 Task: Look for Airbnb properties in Kobryn, Belarus from 5th November, 2023 to 16th November, 2023 for 2 adults.1  bedroom having 1 bed and 1 bathroom. Property type can be hotel. Look for 3 properties as per requirement.
Action: Mouse moved to (465, 104)
Screenshot: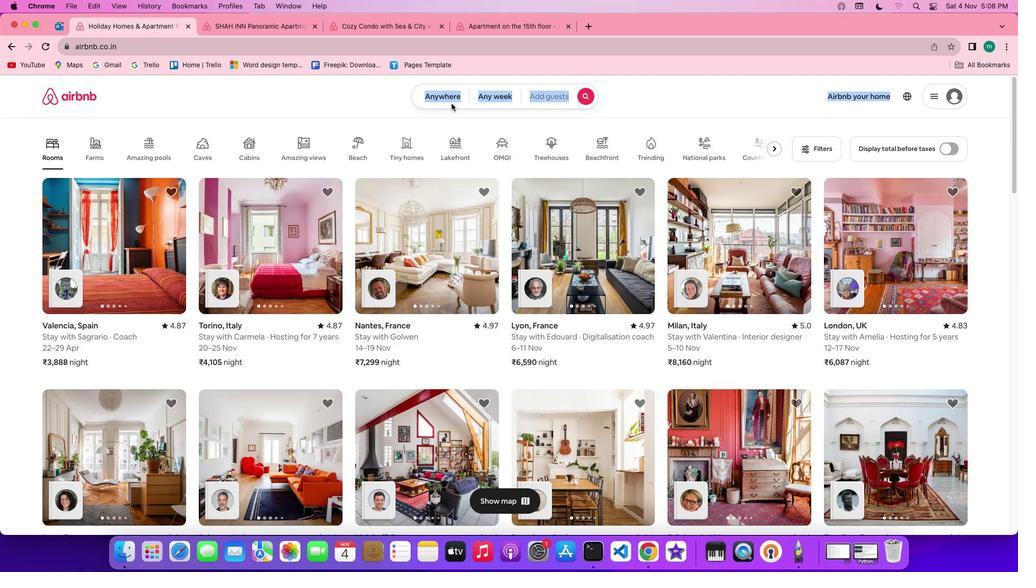 
Action: Mouse pressed left at (465, 104)
Screenshot: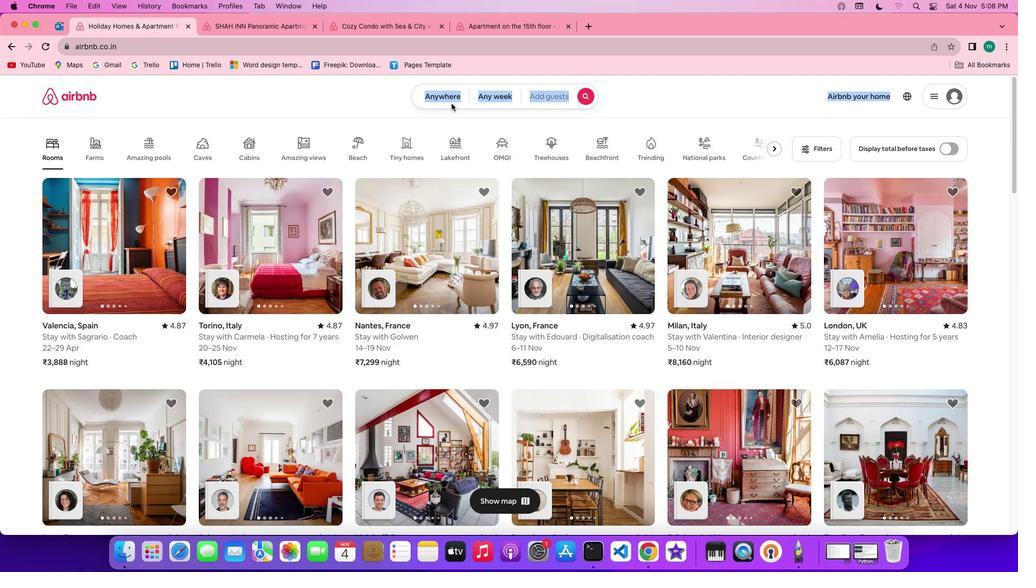 
Action: Mouse pressed left at (465, 104)
Screenshot: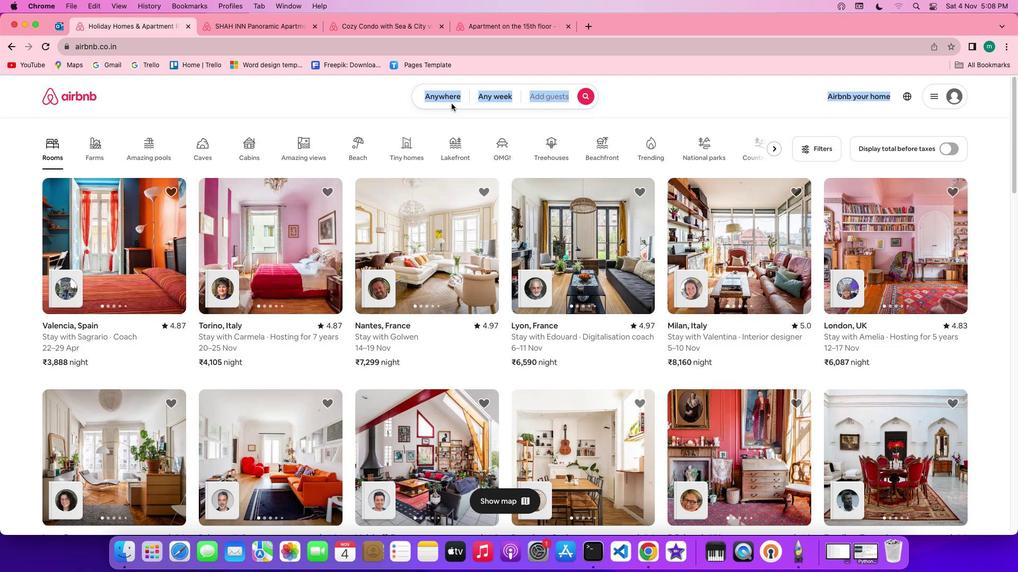 
Action: Mouse moved to (402, 132)
Screenshot: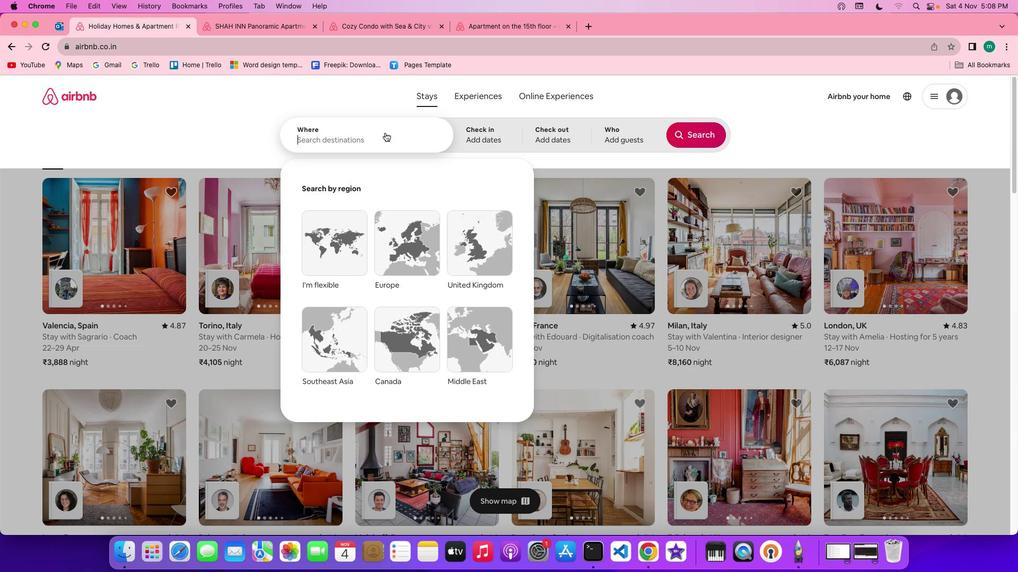 
Action: Mouse pressed left at (402, 132)
Screenshot: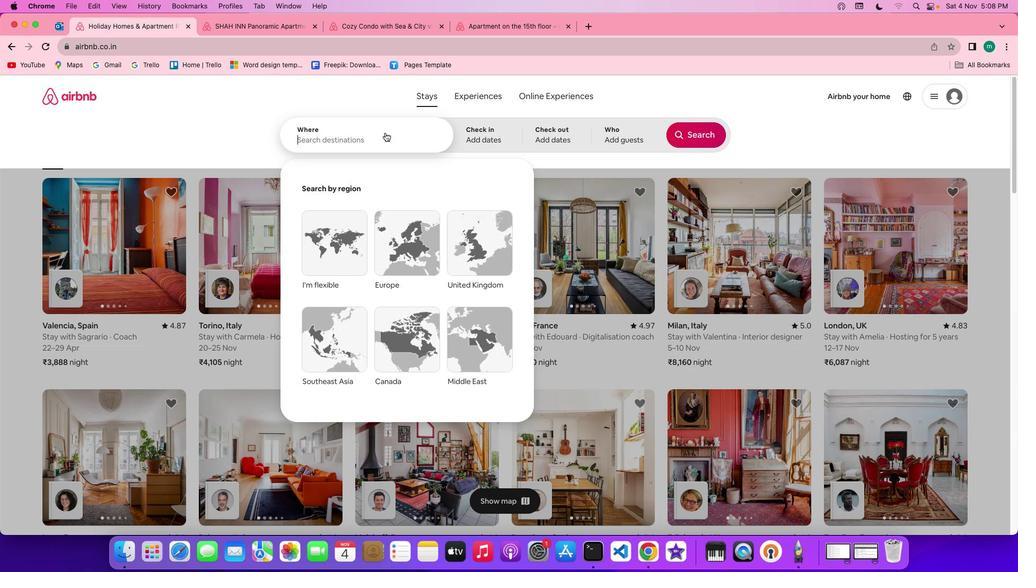 
Action: Key pressed Key.shift'K''o''b''r''y''n'','Key.spaceKey.shift'B''e''l''a''r''u''s'
Screenshot: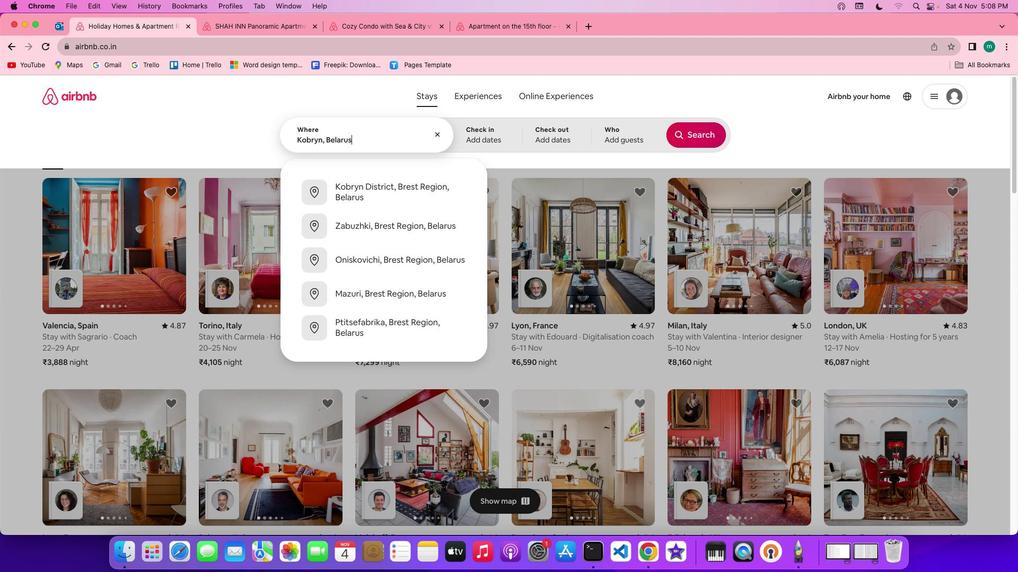 
Action: Mouse moved to (505, 132)
Screenshot: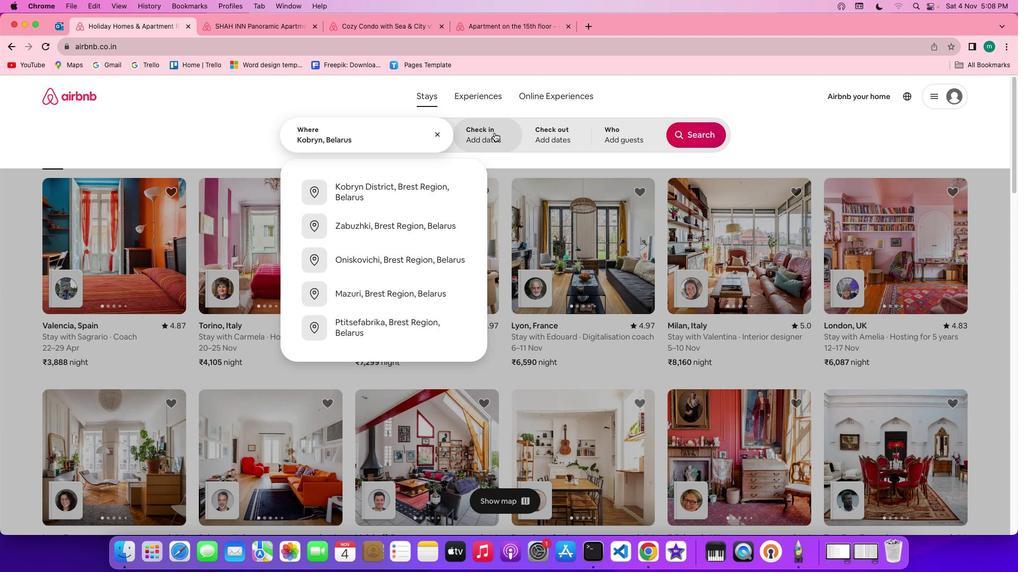 
Action: Mouse pressed left at (505, 132)
Screenshot: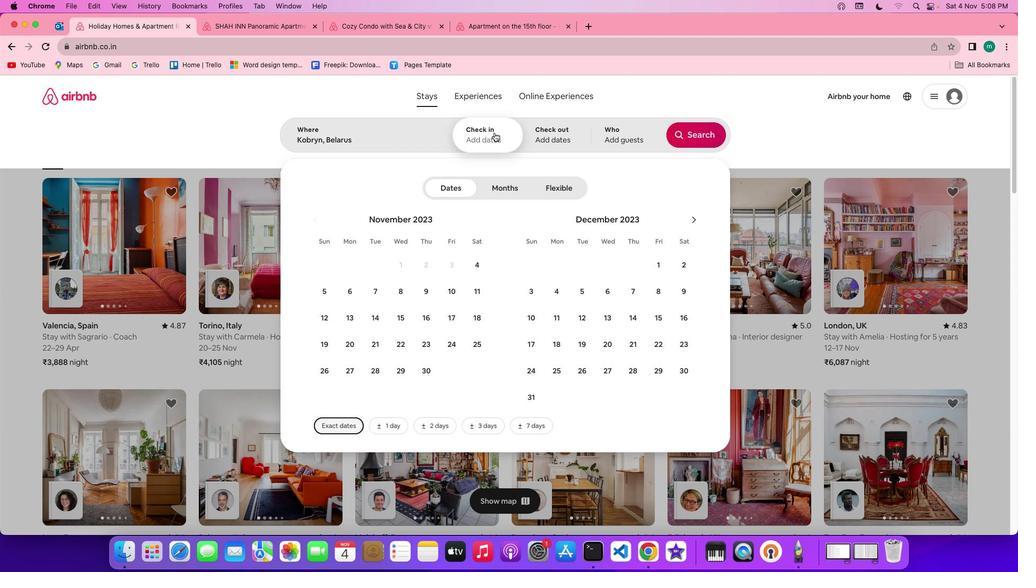 
Action: Mouse moved to (344, 288)
Screenshot: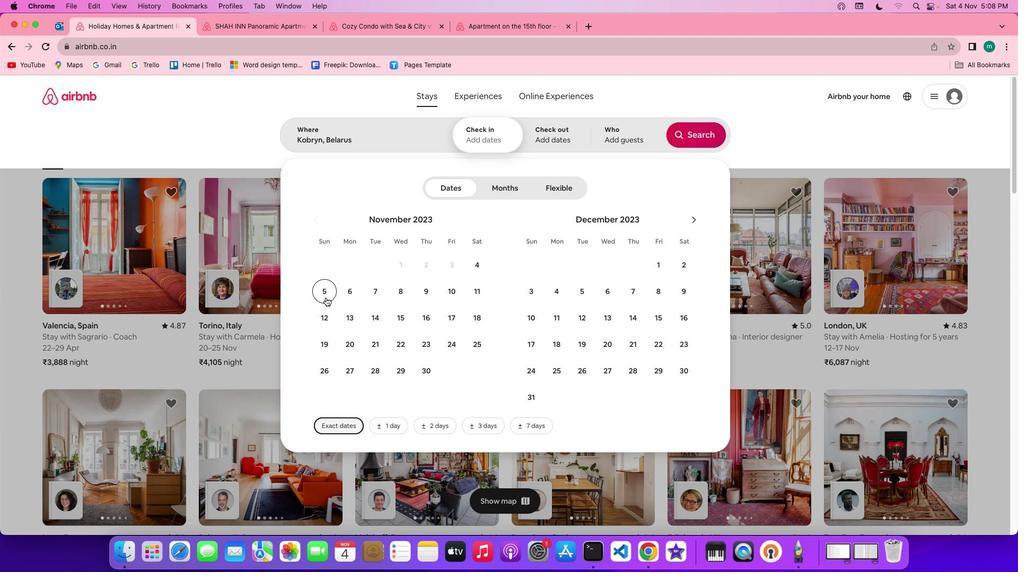 
Action: Mouse pressed left at (344, 288)
Screenshot: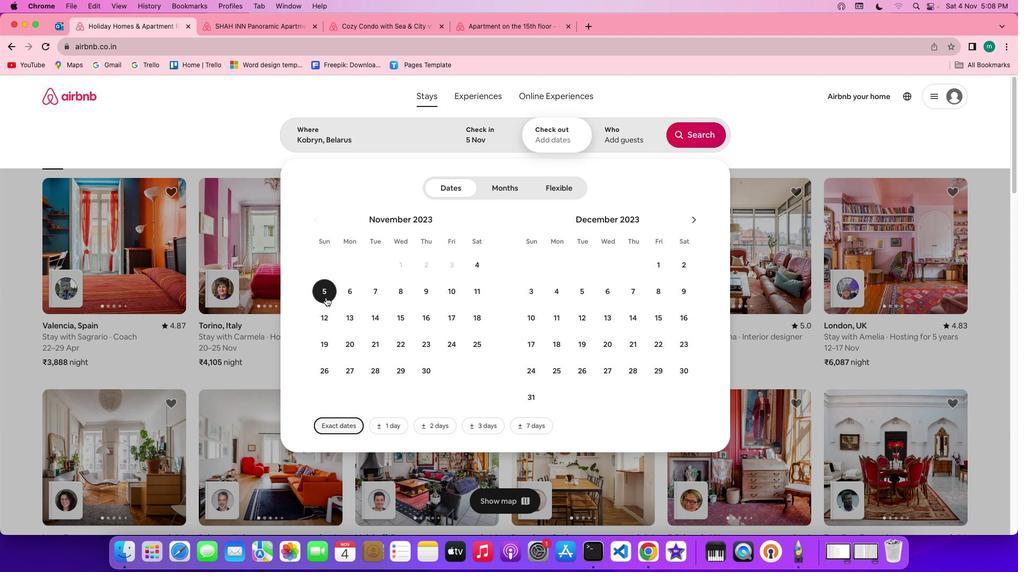 
Action: Mouse moved to (437, 318)
Screenshot: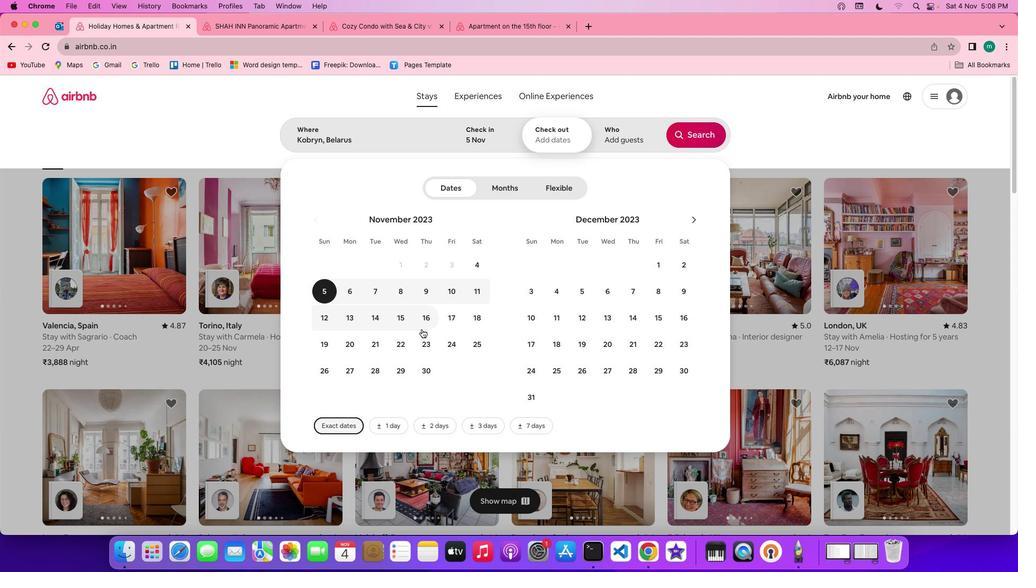 
Action: Mouse pressed left at (437, 318)
Screenshot: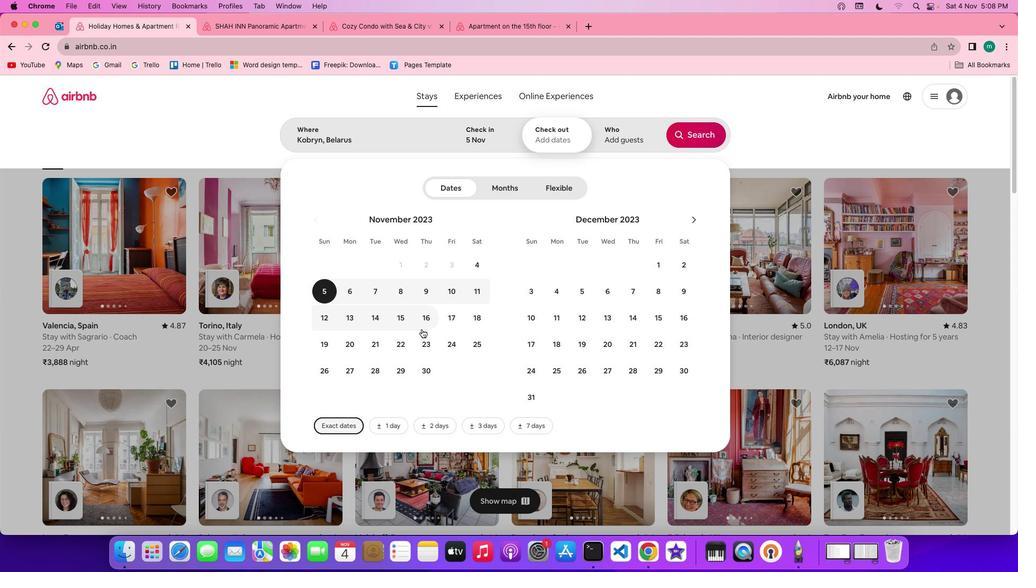 
Action: Mouse moved to (439, 311)
Screenshot: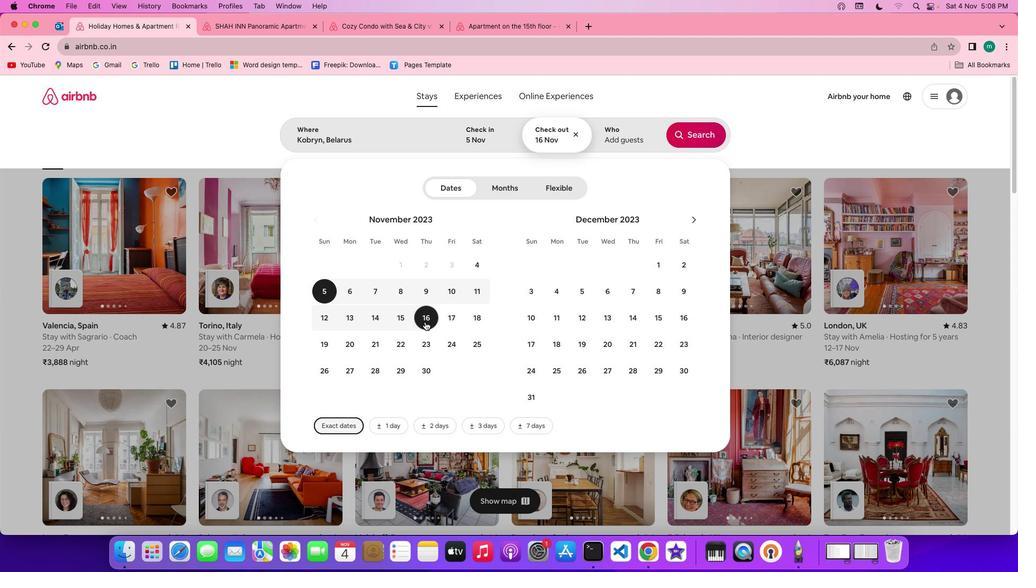 
Action: Mouse pressed left at (439, 311)
Screenshot: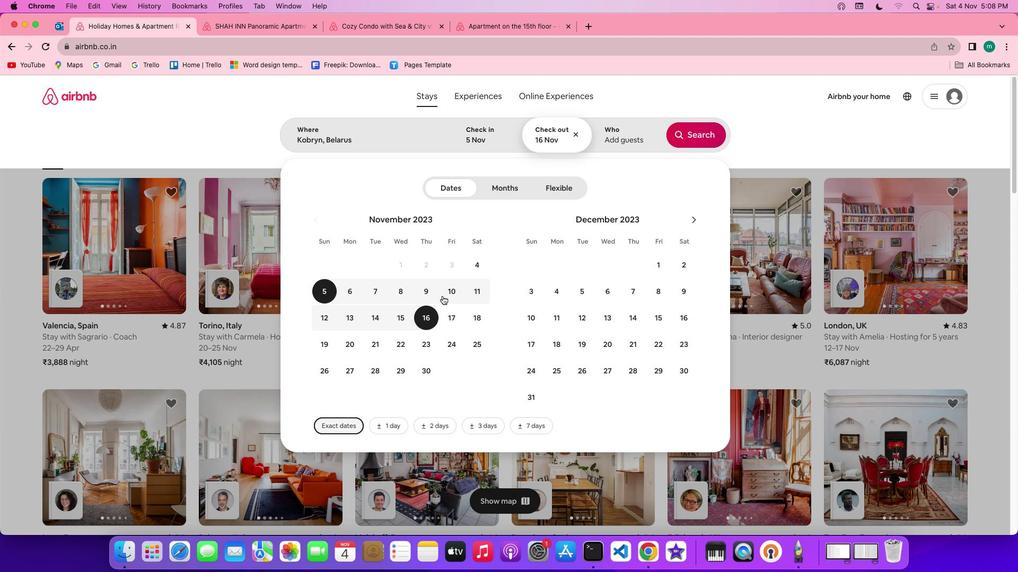 
Action: Mouse moved to (643, 133)
Screenshot: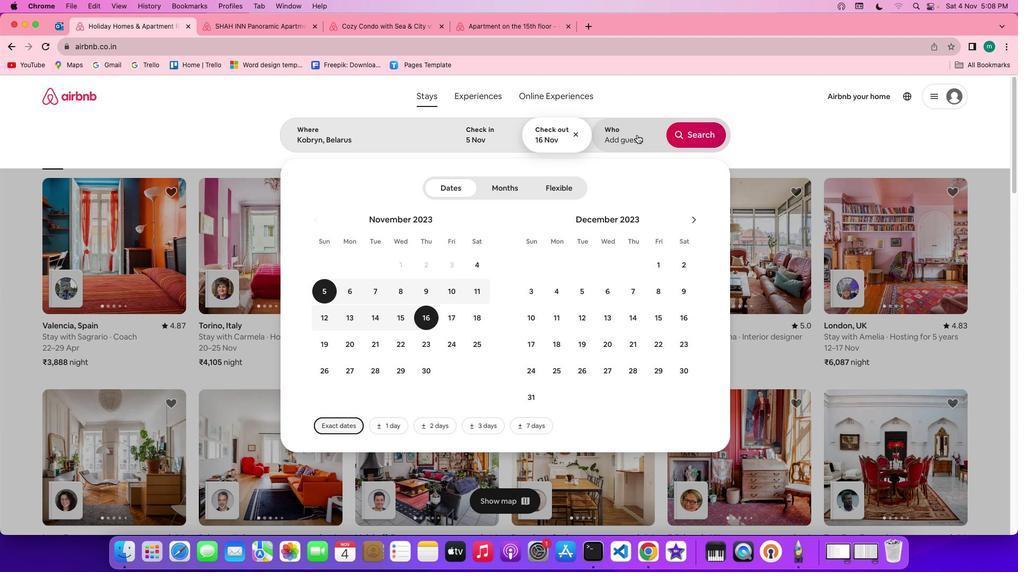 
Action: Mouse pressed left at (643, 133)
Screenshot: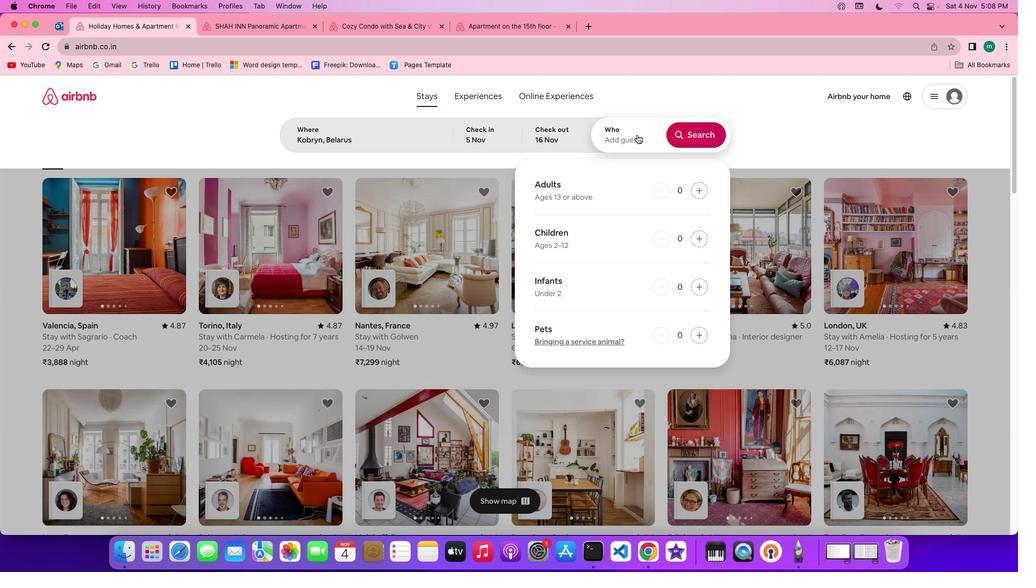 
Action: Mouse moved to (700, 186)
Screenshot: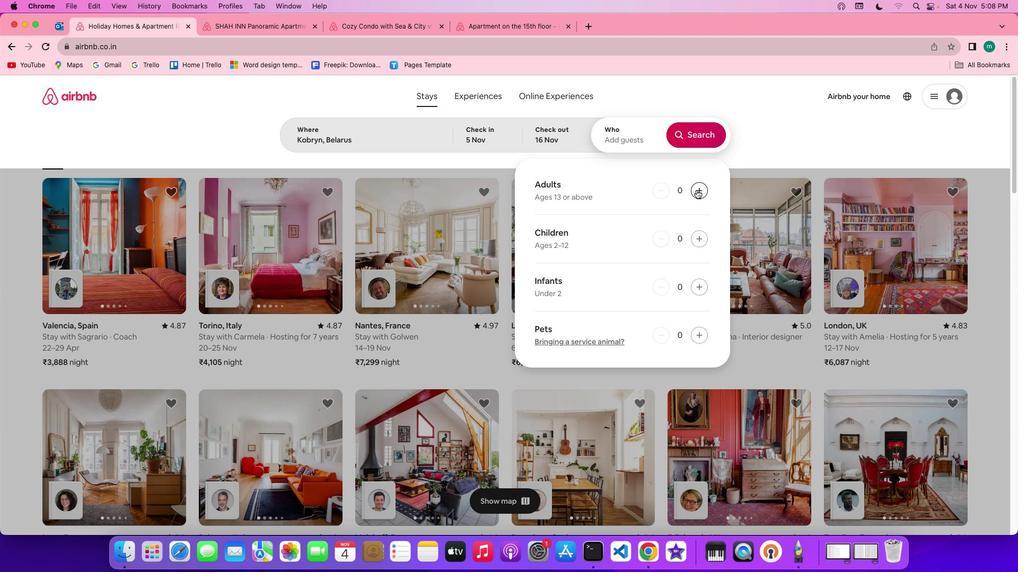 
Action: Mouse pressed left at (700, 186)
Screenshot: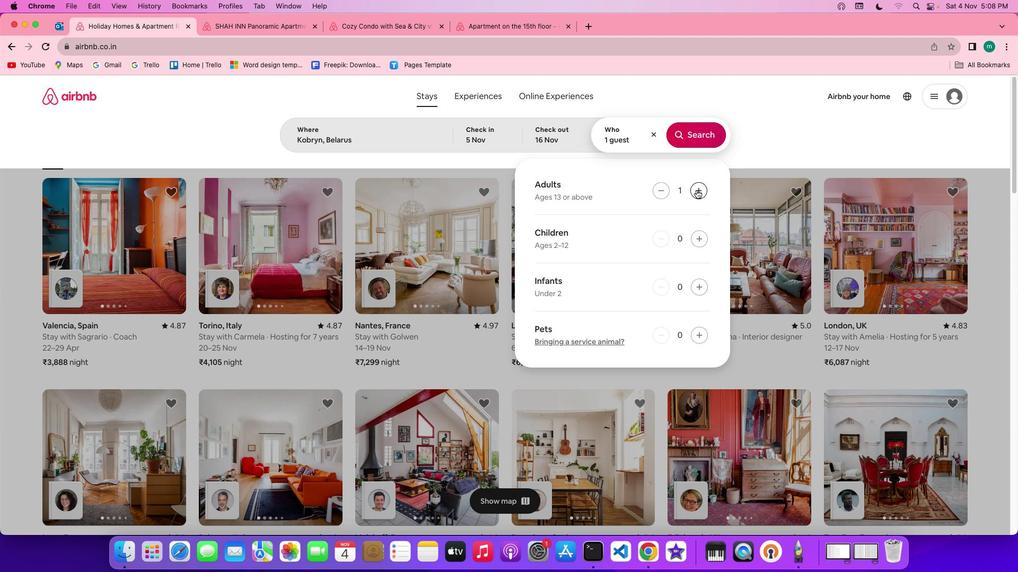 
Action: Mouse moved to (707, 188)
Screenshot: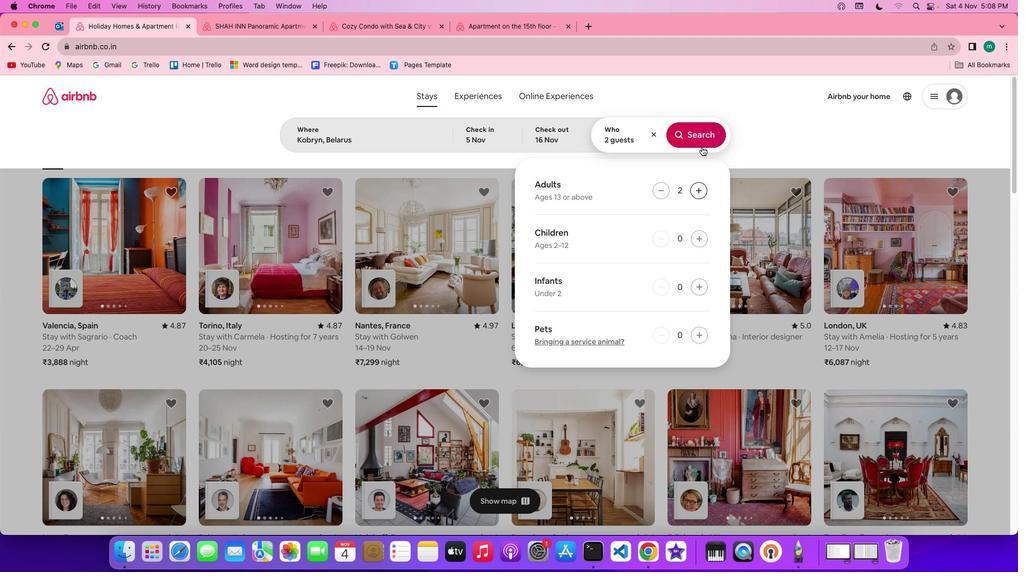 
Action: Mouse pressed left at (707, 188)
Screenshot: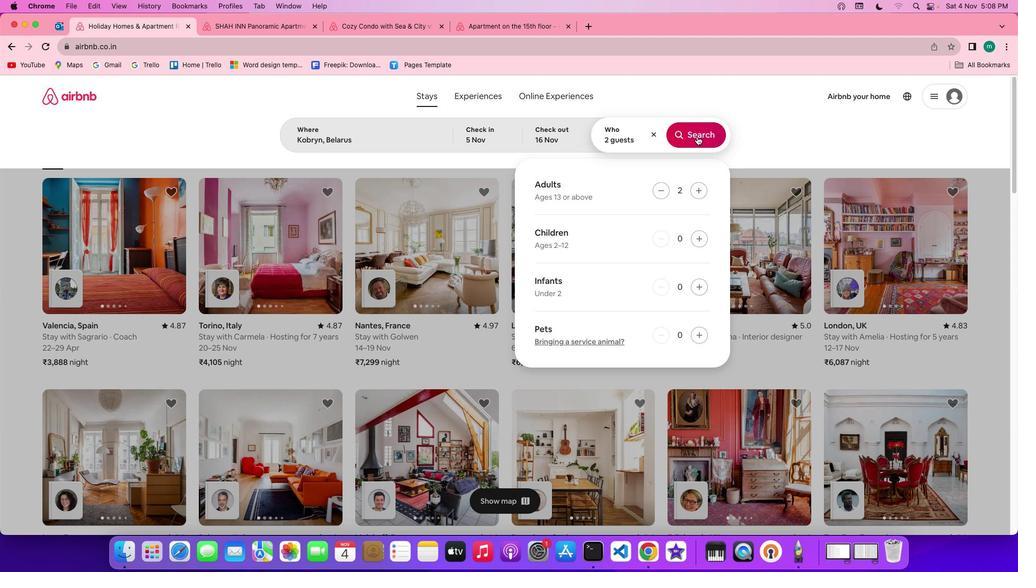 
Action: Mouse moved to (701, 135)
Screenshot: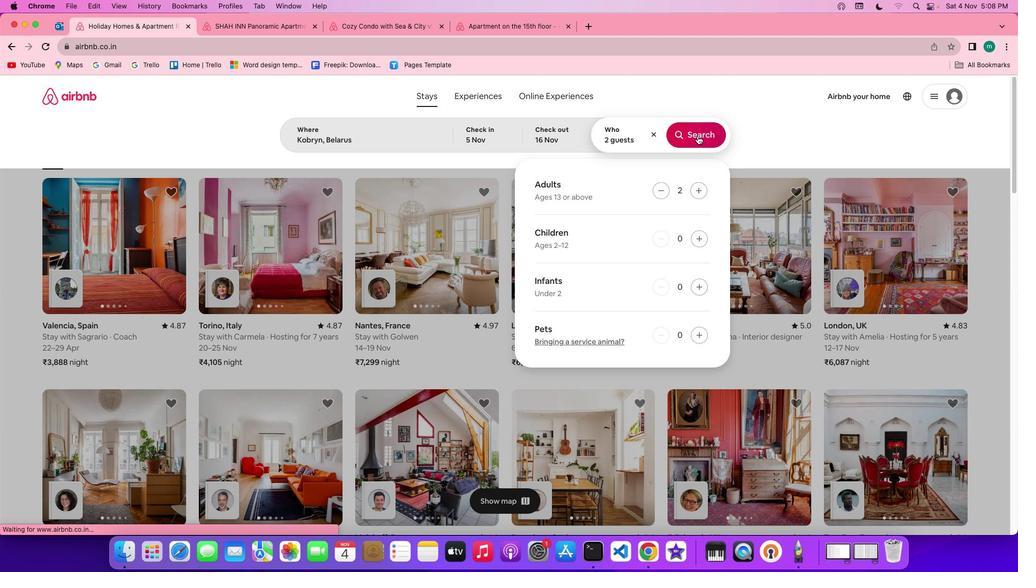 
Action: Mouse pressed left at (701, 135)
Screenshot: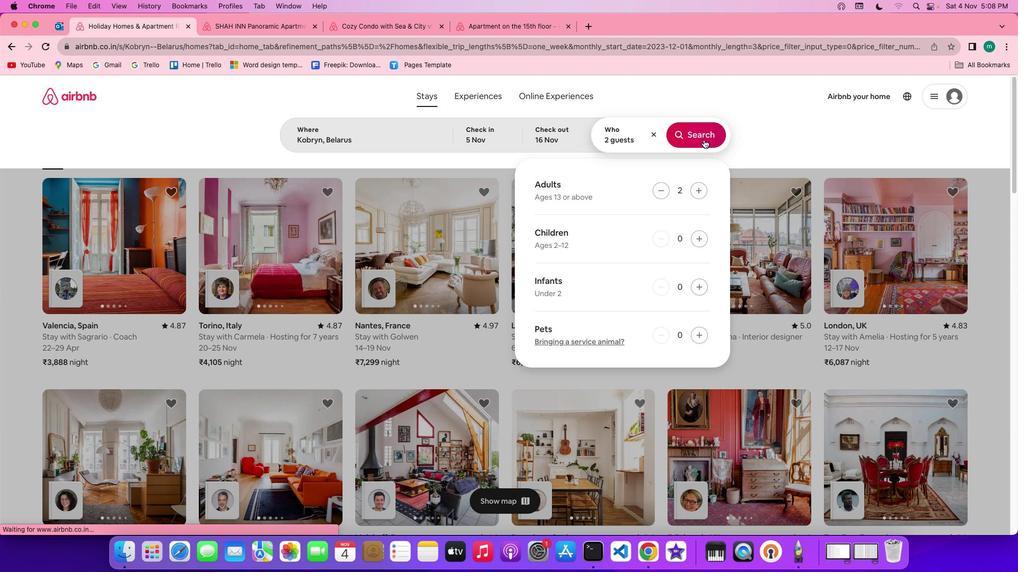 
Action: Mouse moved to (838, 140)
Screenshot: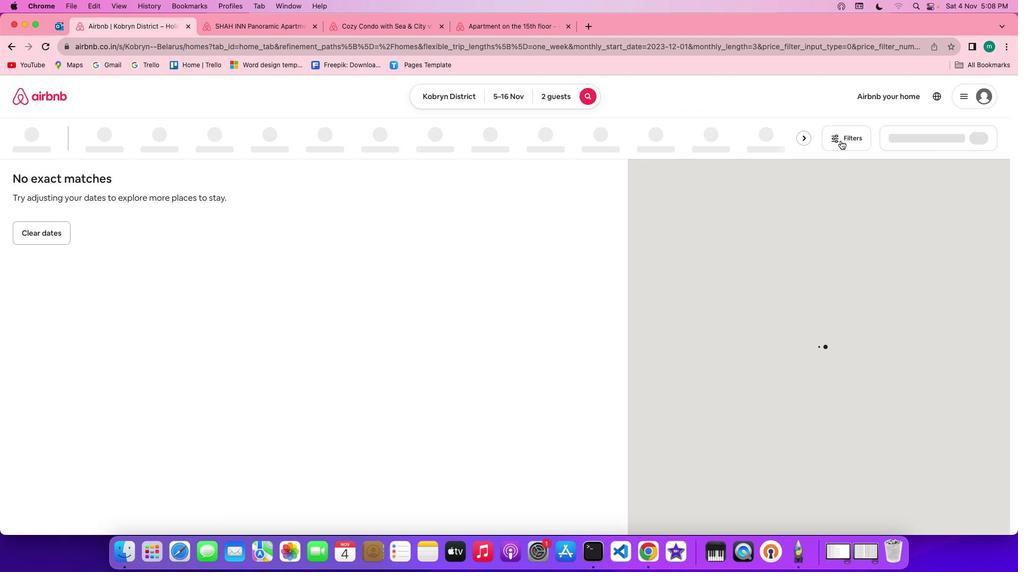 
Action: Mouse pressed left at (838, 140)
Screenshot: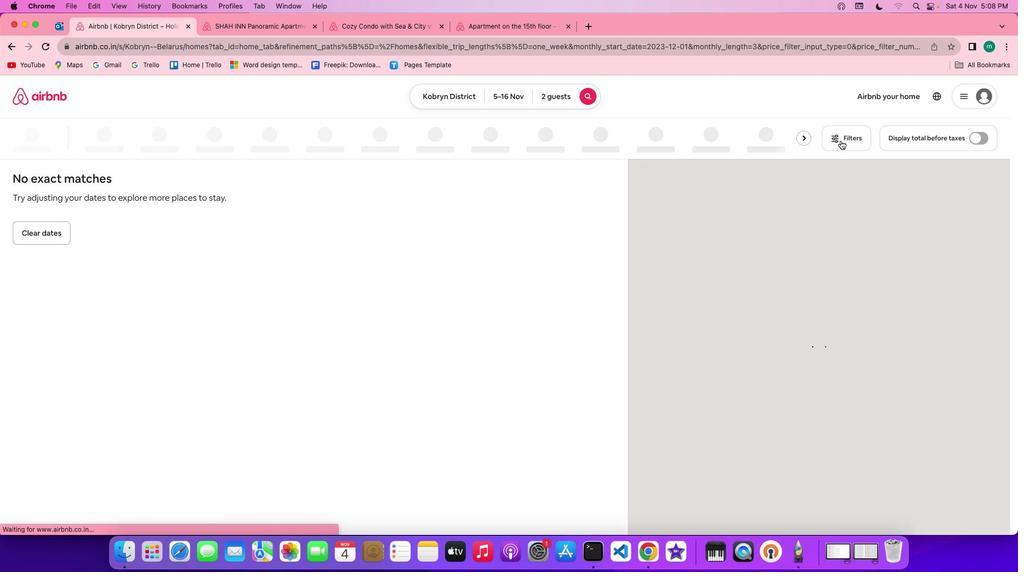 
Action: Mouse moved to (838, 135)
Screenshot: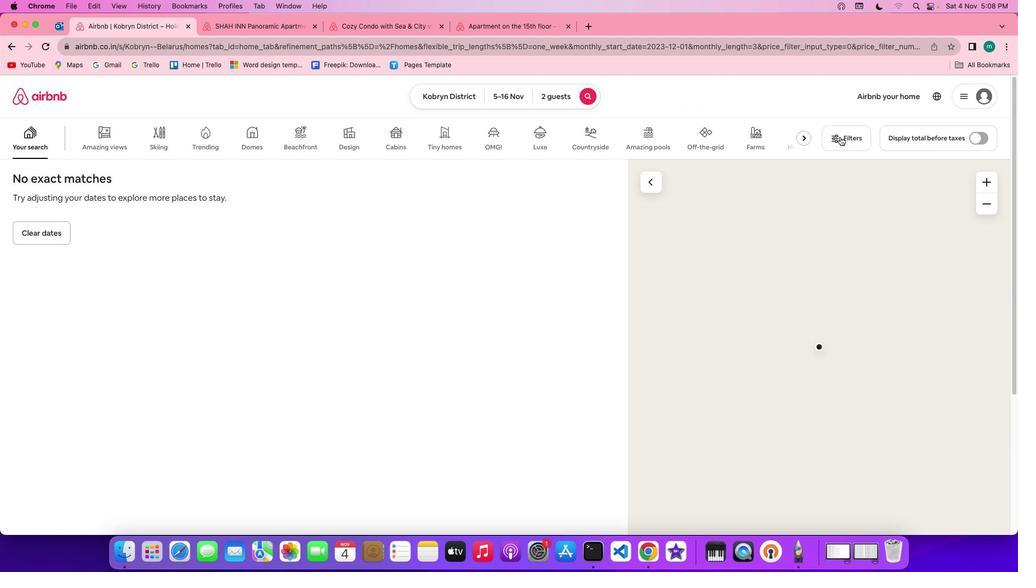 
Action: Mouse pressed left at (838, 135)
Screenshot: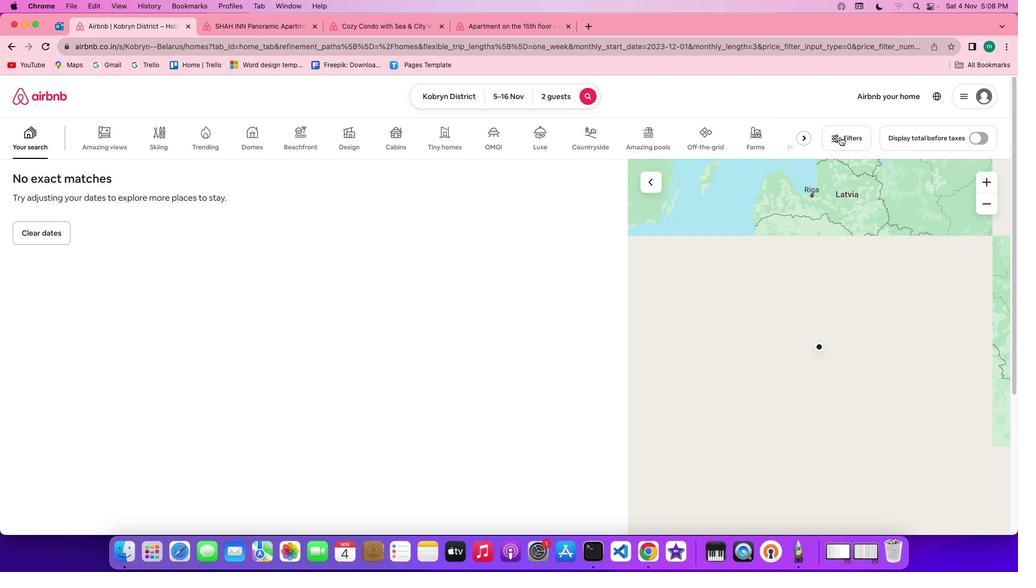 
Action: Mouse moved to (566, 281)
Screenshot: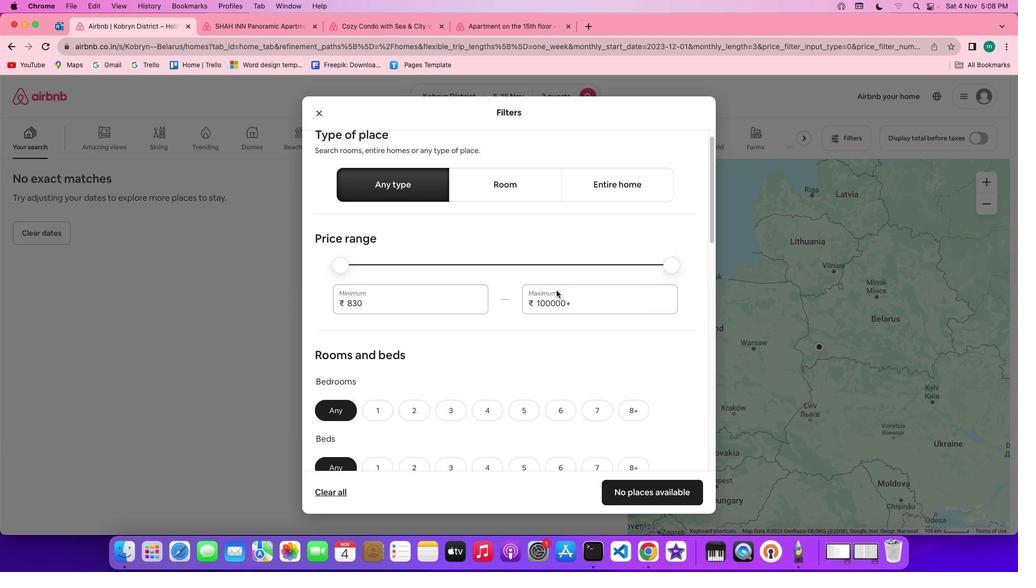 
Action: Mouse scrolled (566, 281) with delta (31, 5)
Screenshot: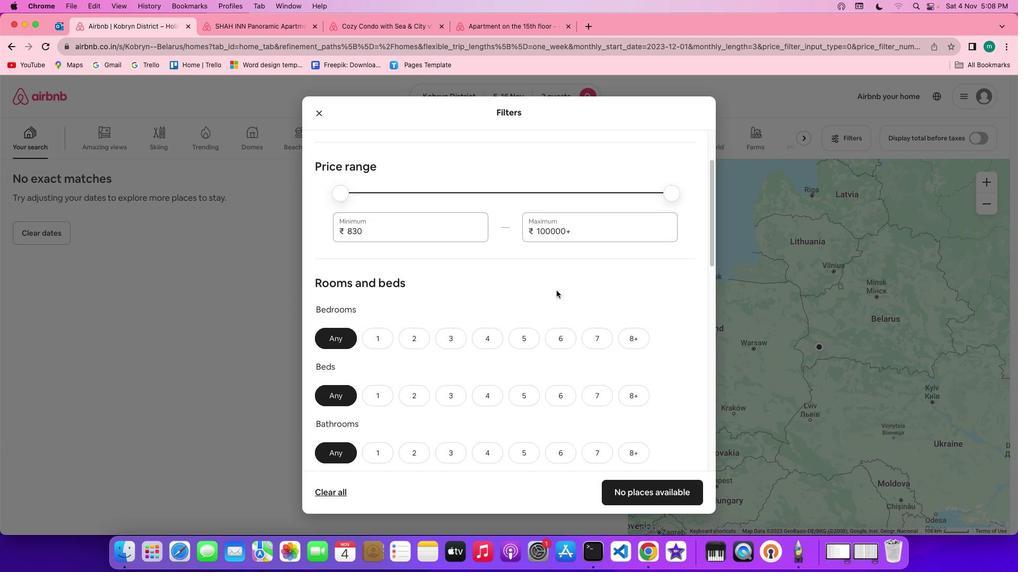 
Action: Mouse scrolled (566, 281) with delta (31, 5)
Screenshot: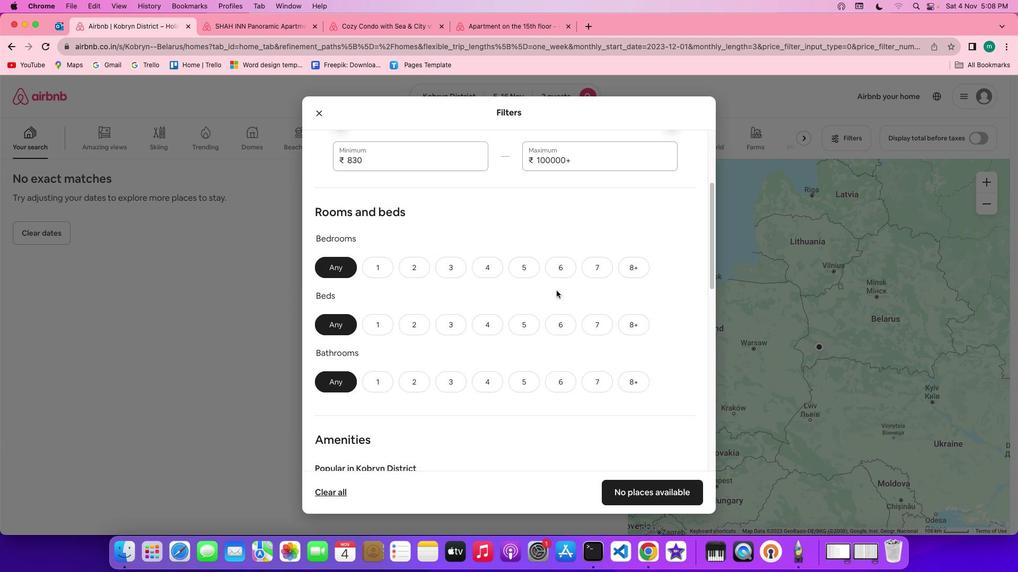 
Action: Mouse scrolled (566, 281) with delta (31, 5)
Screenshot: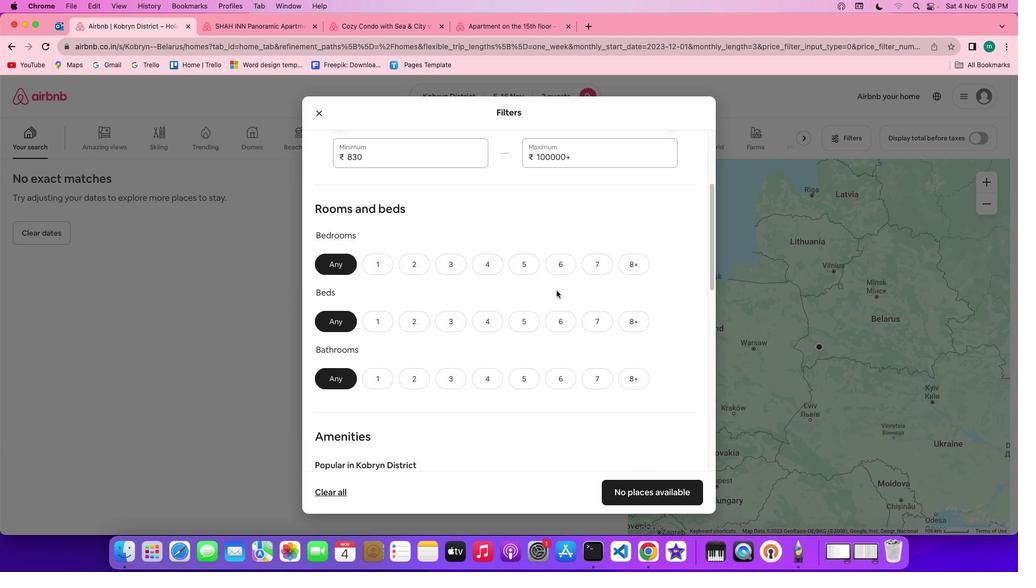 
Action: Mouse scrolled (566, 281) with delta (31, 4)
Screenshot: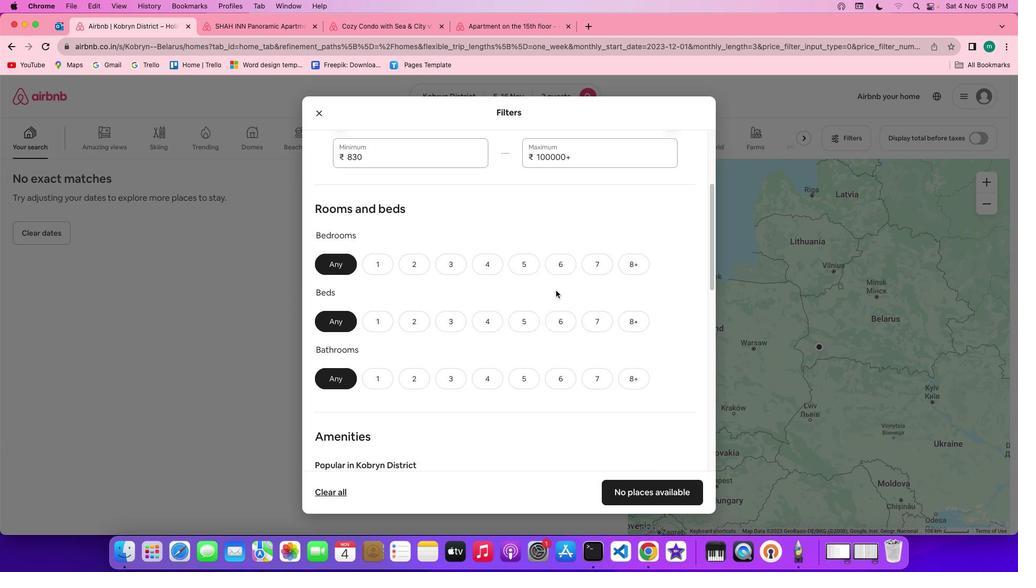 
Action: Mouse moved to (564, 282)
Screenshot: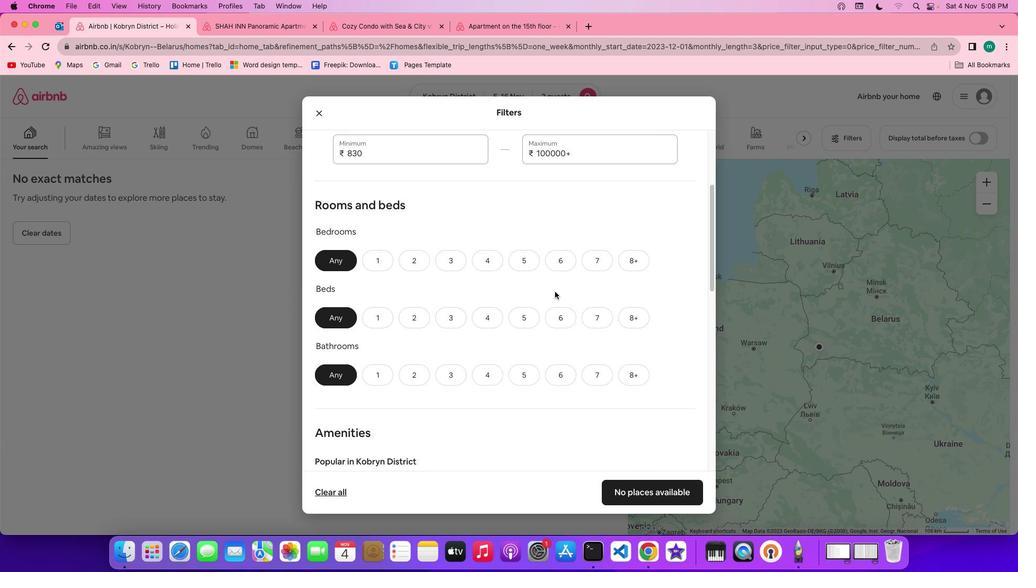 
Action: Mouse scrolled (564, 282) with delta (31, 5)
Screenshot: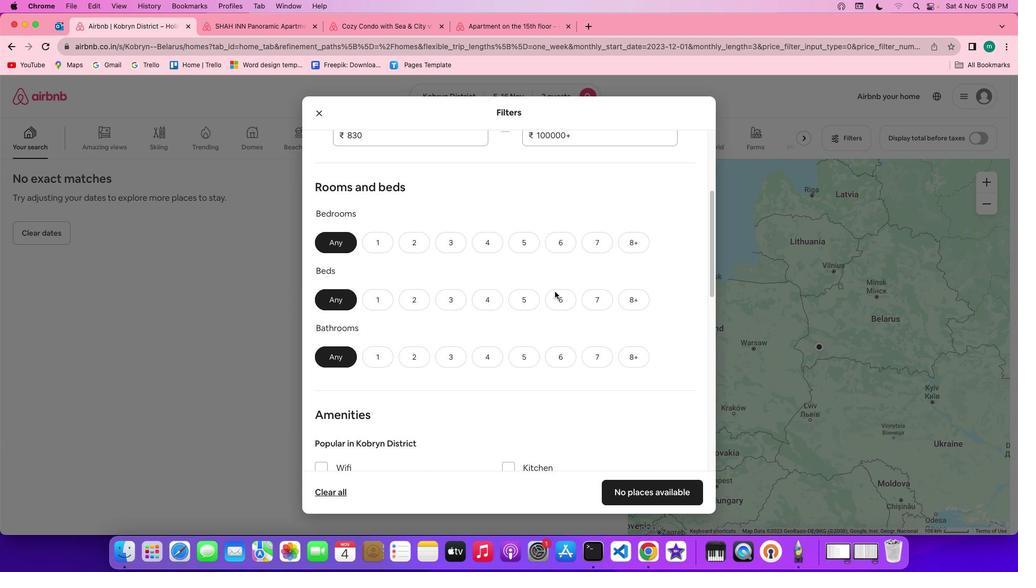 
Action: Mouse scrolled (564, 282) with delta (31, 5)
Screenshot: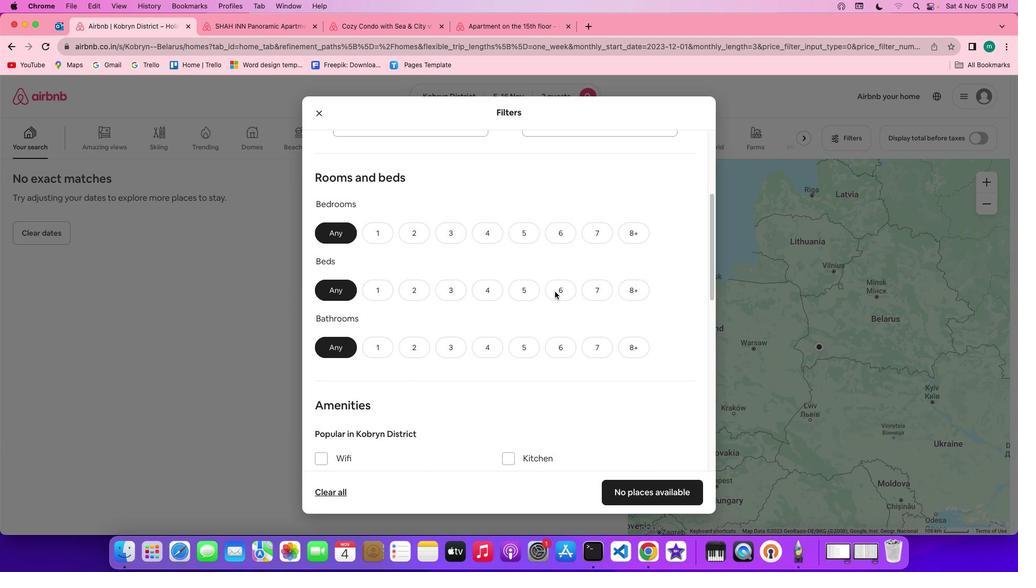 
Action: Mouse scrolled (564, 282) with delta (31, 5)
Screenshot: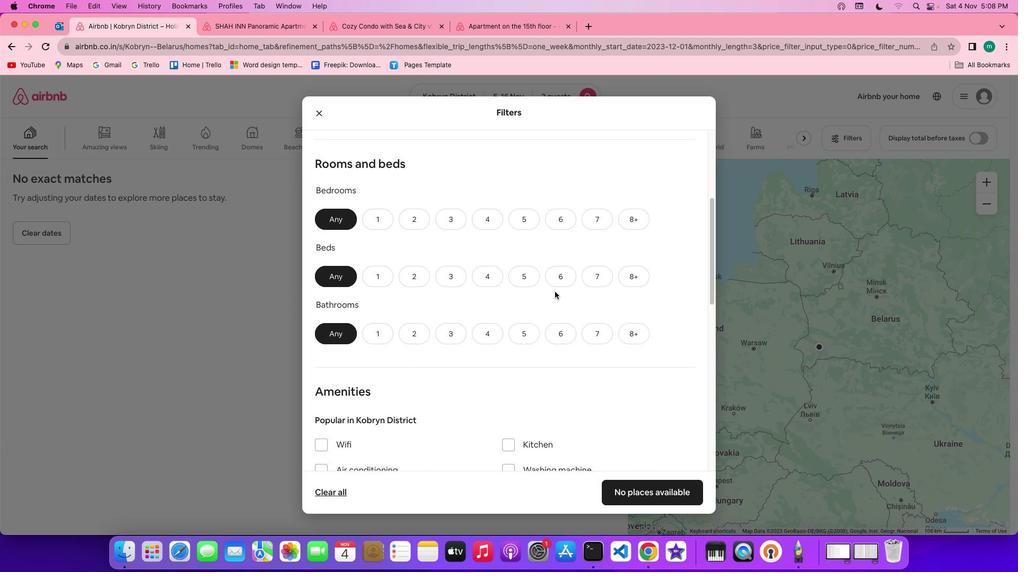 
Action: Mouse scrolled (564, 282) with delta (31, 5)
Screenshot: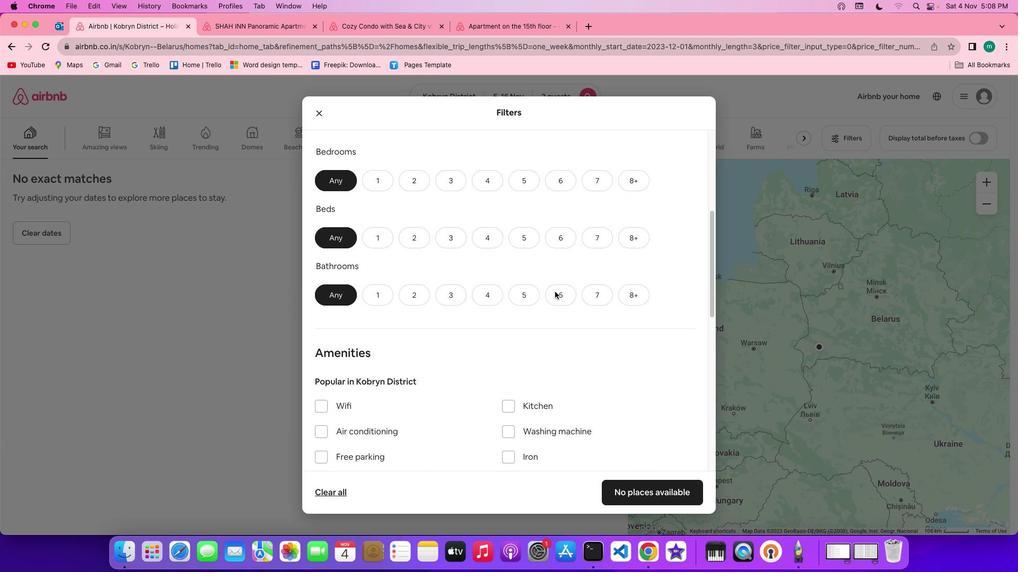 
Action: Mouse scrolled (564, 282) with delta (31, 5)
Screenshot: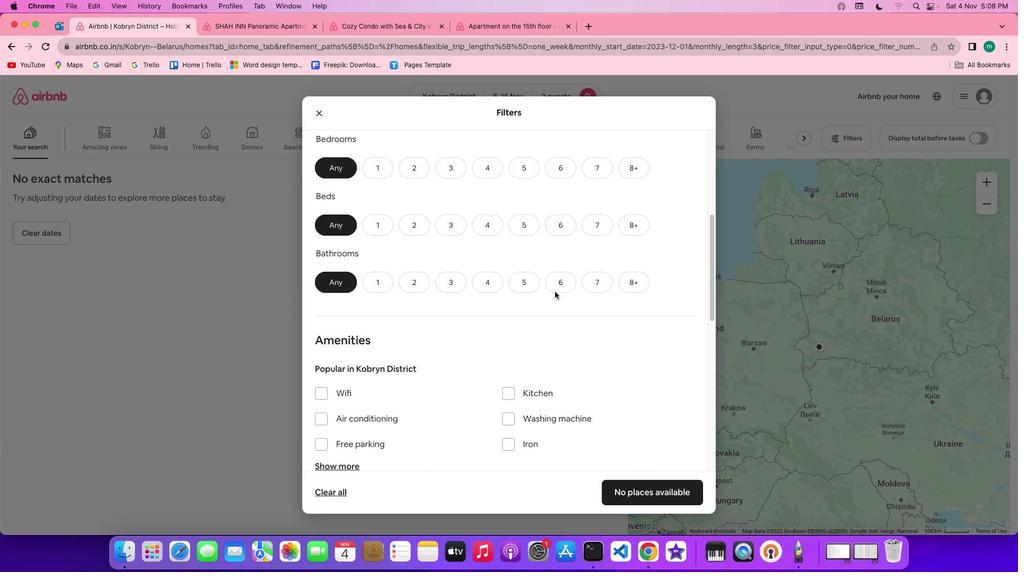 
Action: Mouse scrolled (564, 282) with delta (31, 5)
Screenshot: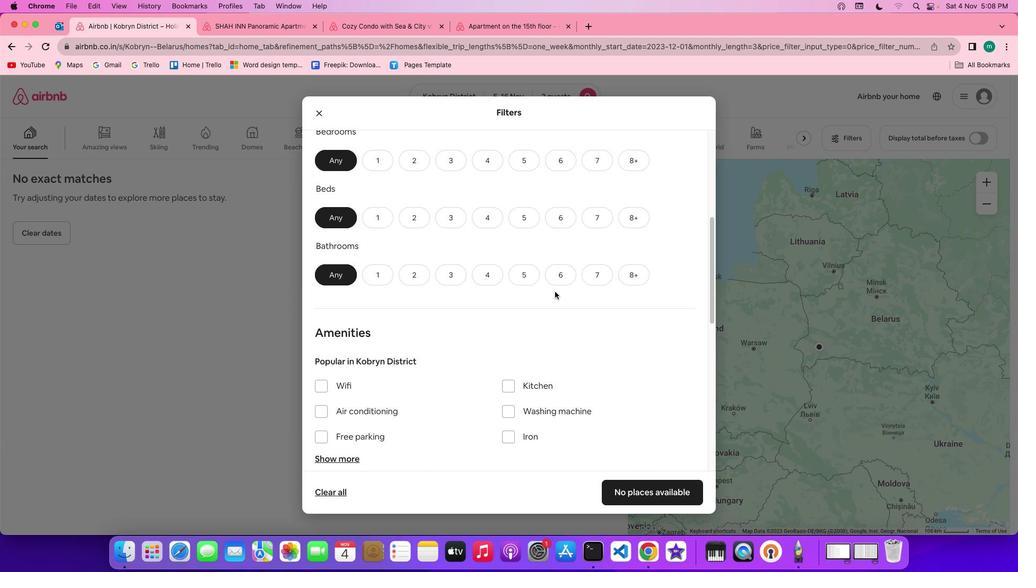 
Action: Mouse scrolled (564, 282) with delta (31, 5)
Screenshot: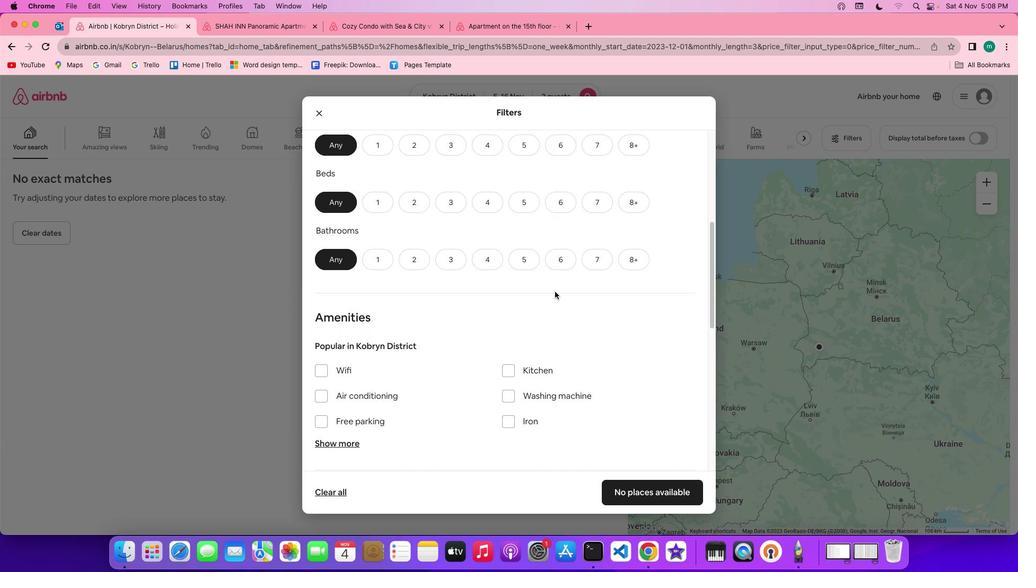 
Action: Mouse scrolled (564, 282) with delta (31, 5)
Screenshot: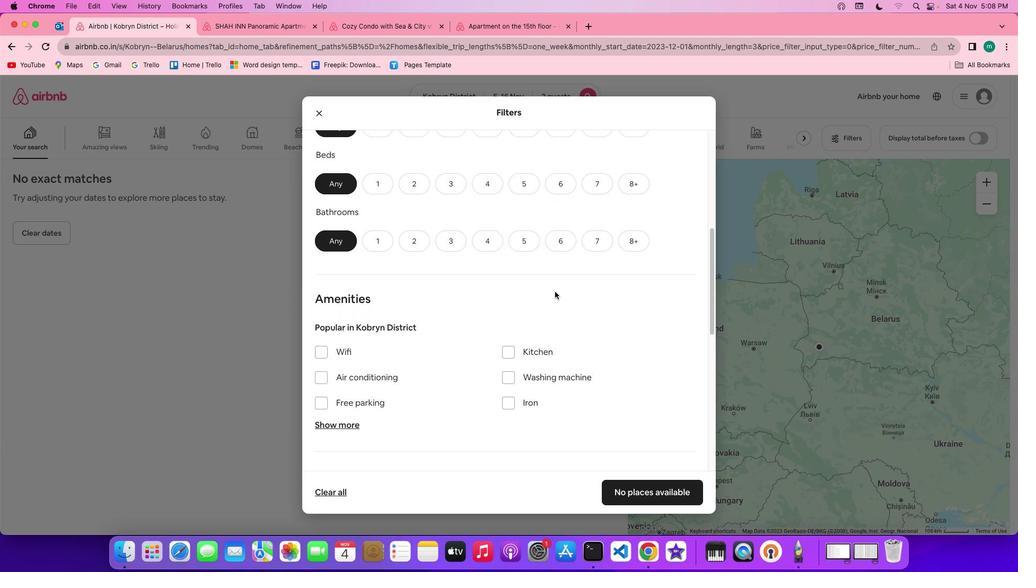 
Action: Mouse scrolled (564, 282) with delta (31, 5)
Screenshot: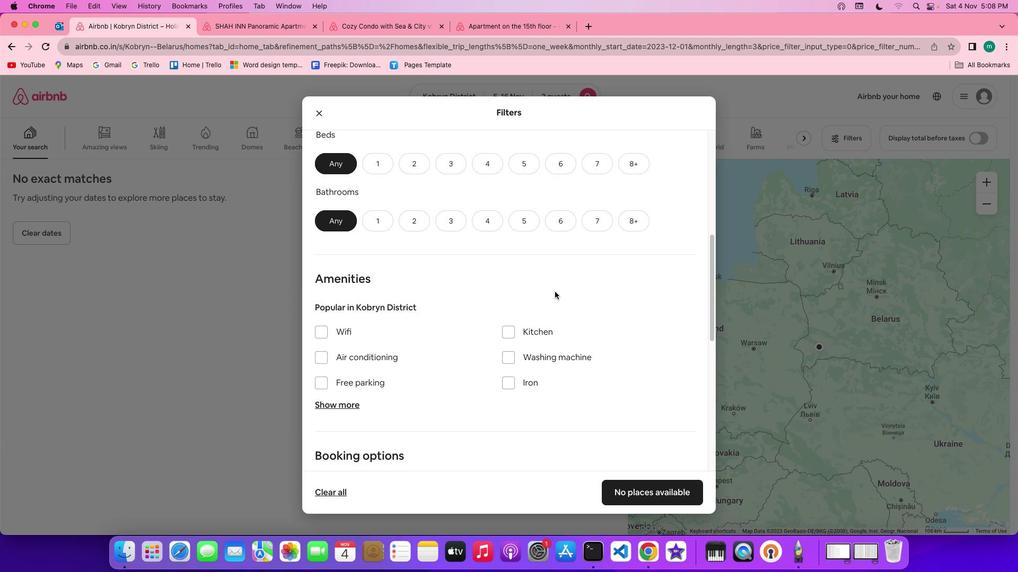 
Action: Mouse scrolled (564, 282) with delta (31, 5)
Screenshot: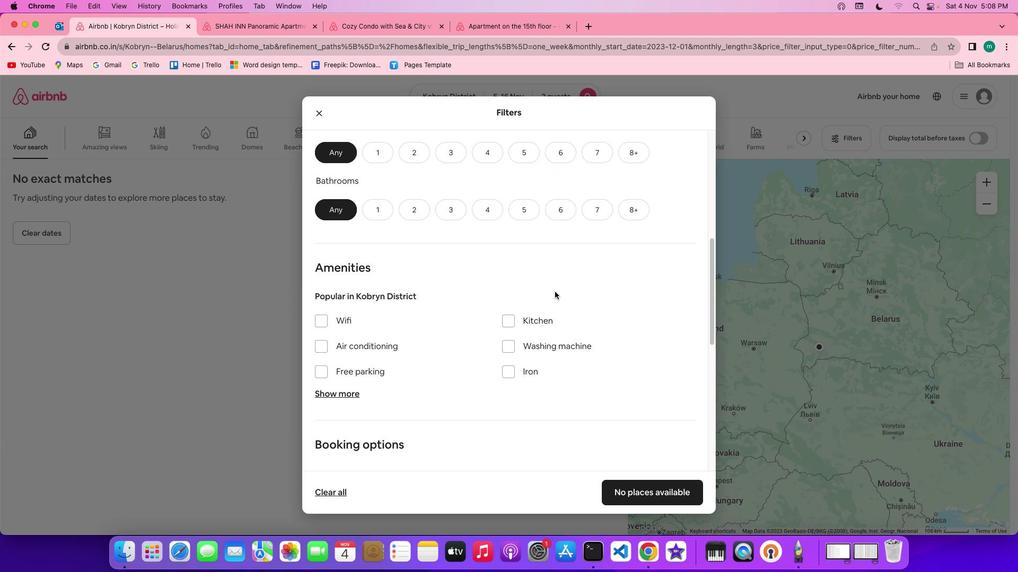 
Action: Mouse moved to (404, 172)
Screenshot: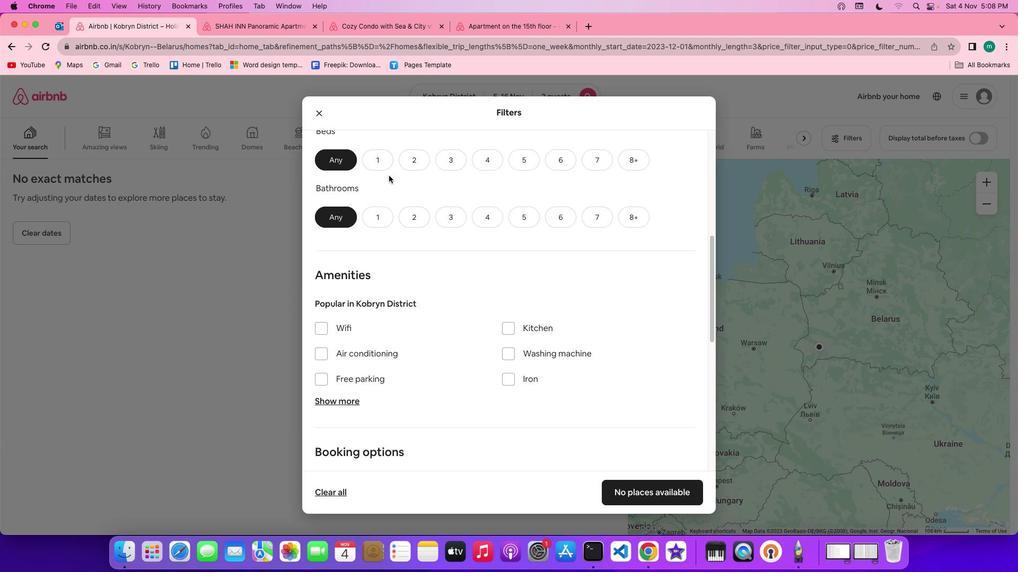 
Action: Mouse scrolled (404, 172) with delta (31, 6)
Screenshot: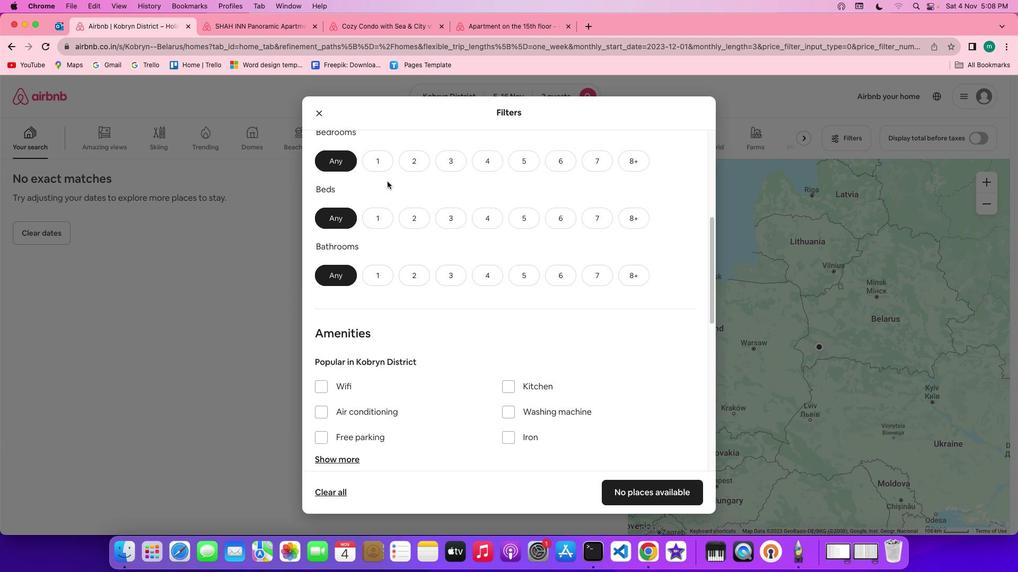 
Action: Mouse scrolled (404, 172) with delta (31, 6)
Screenshot: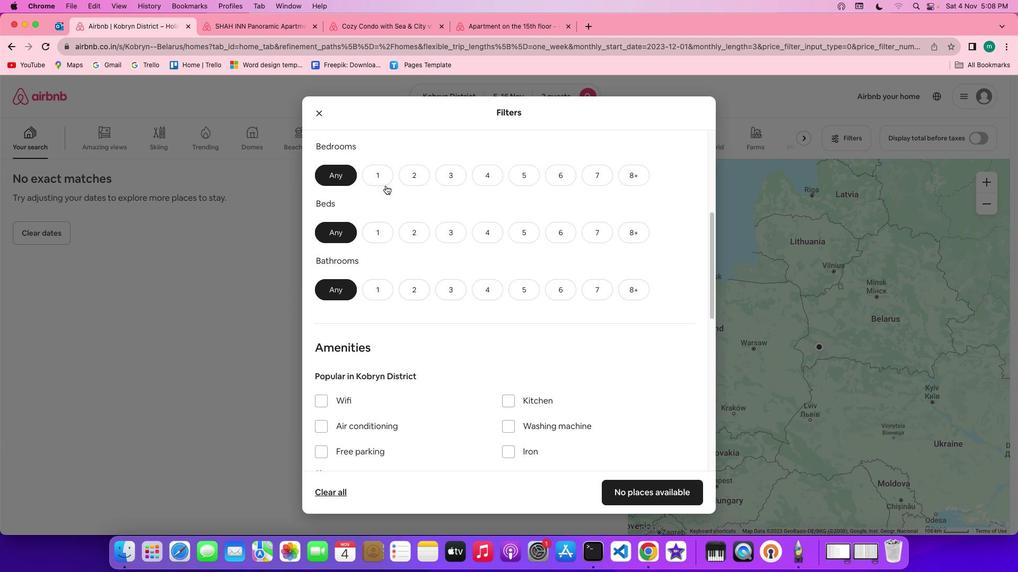 
Action: Mouse scrolled (404, 172) with delta (31, 6)
Screenshot: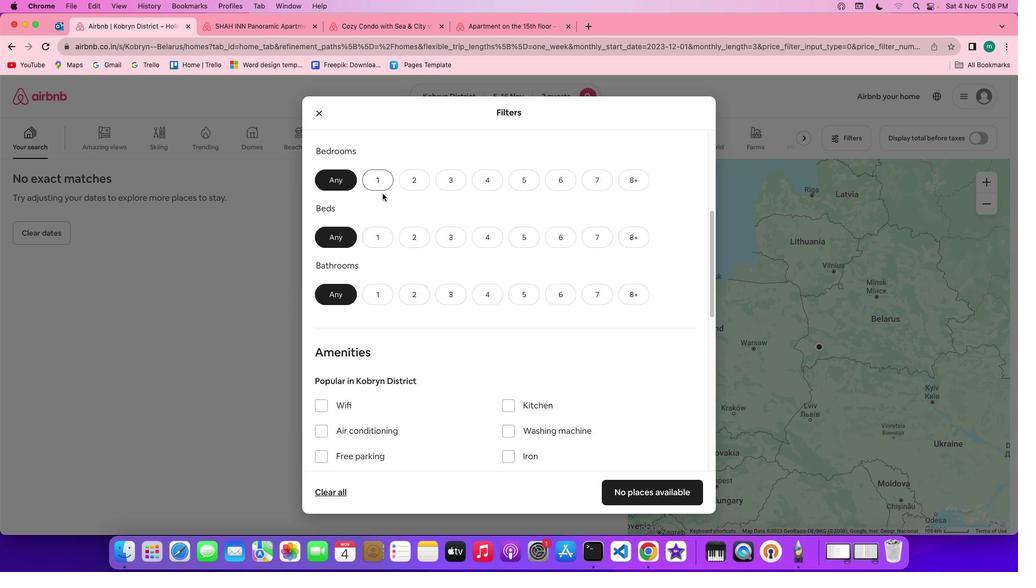 
Action: Mouse moved to (393, 175)
Screenshot: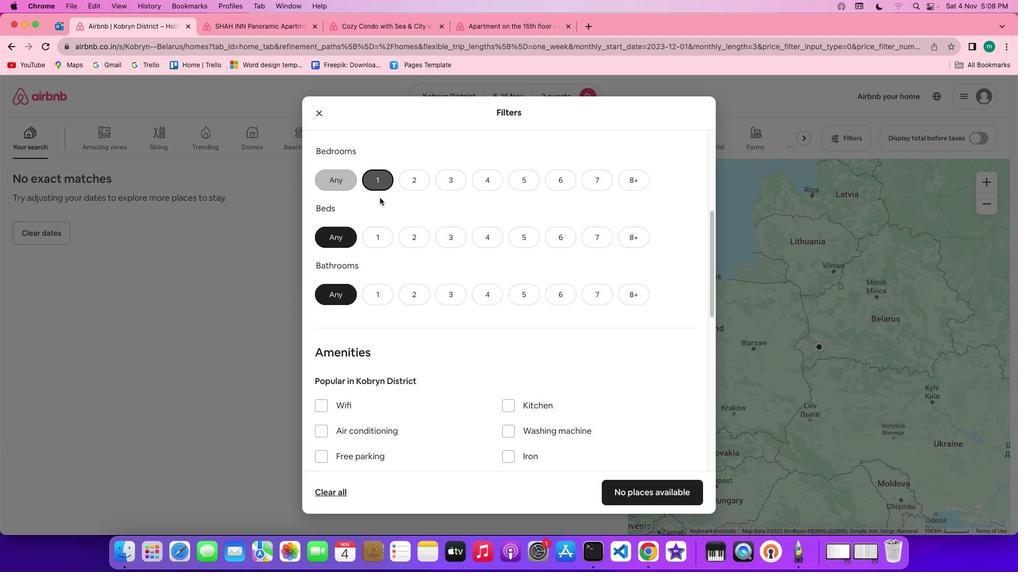 
Action: Mouse pressed left at (393, 175)
Screenshot: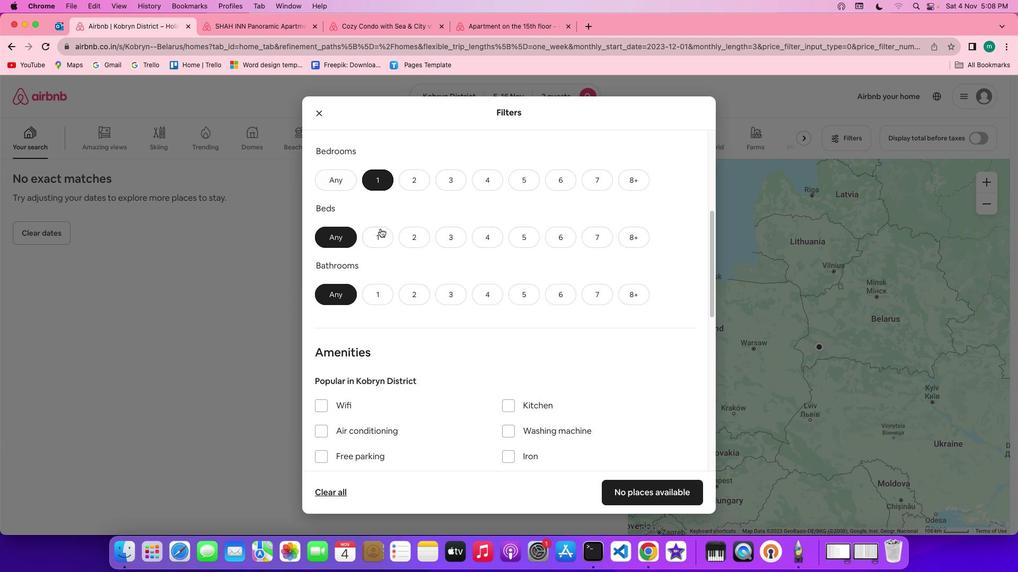 
Action: Mouse moved to (397, 223)
Screenshot: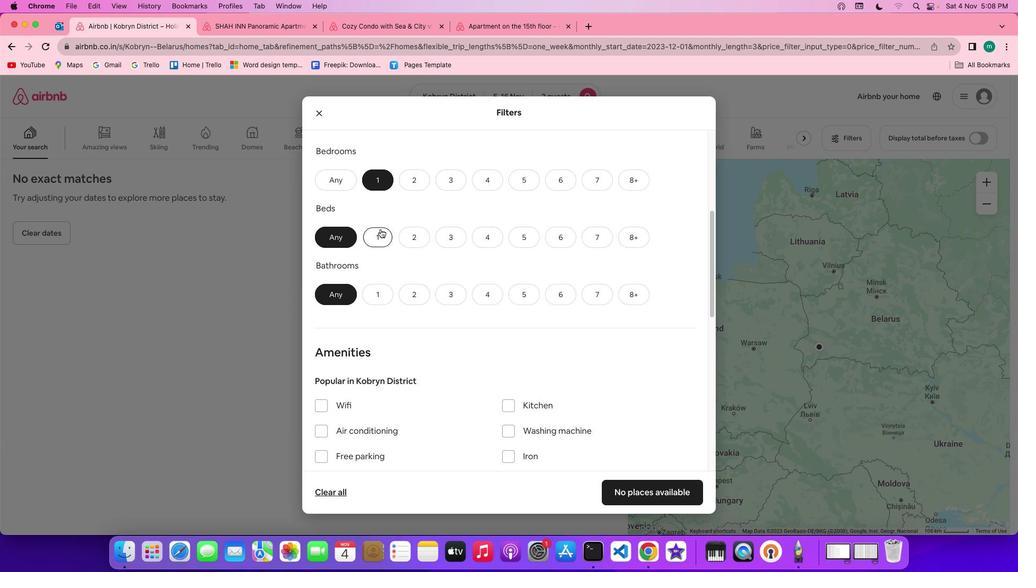 
Action: Mouse pressed left at (397, 223)
Screenshot: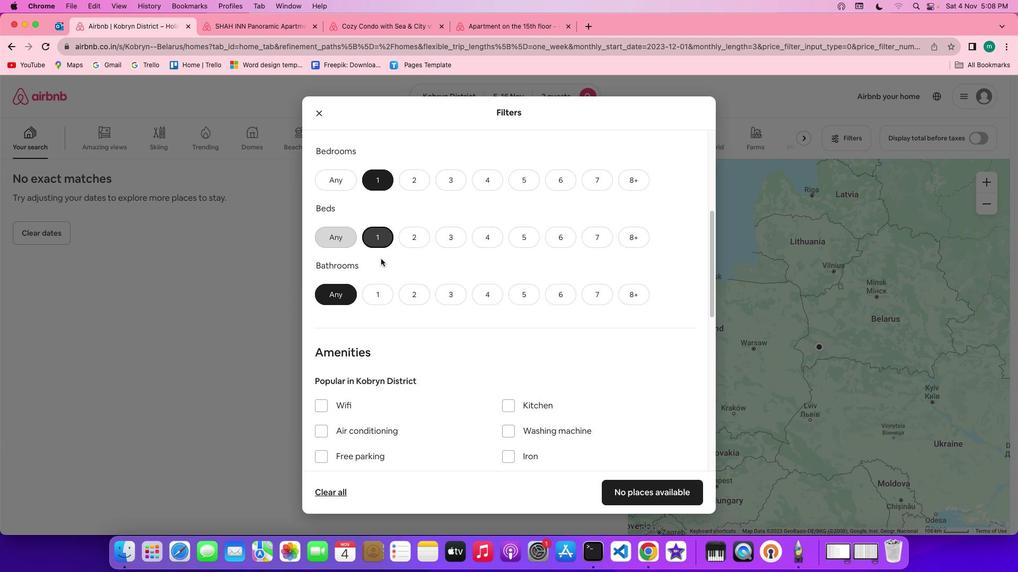 
Action: Mouse moved to (394, 288)
Screenshot: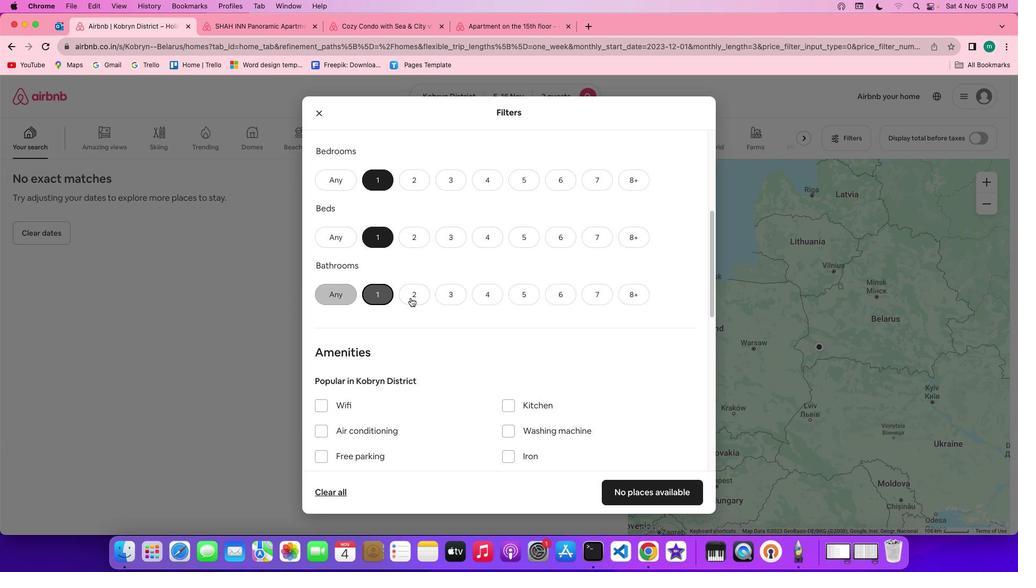 
Action: Mouse pressed left at (394, 288)
Screenshot: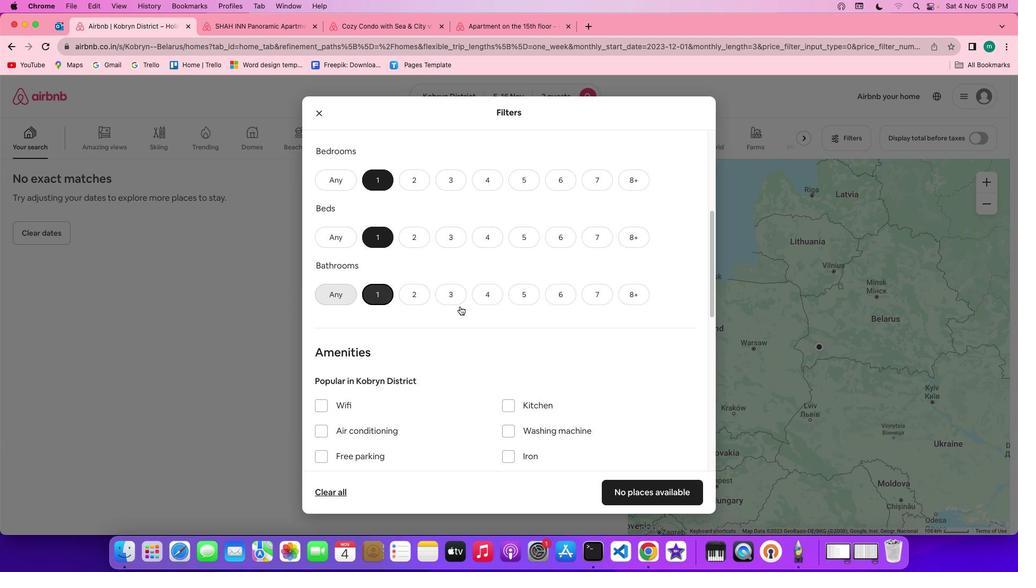 
Action: Mouse moved to (526, 305)
Screenshot: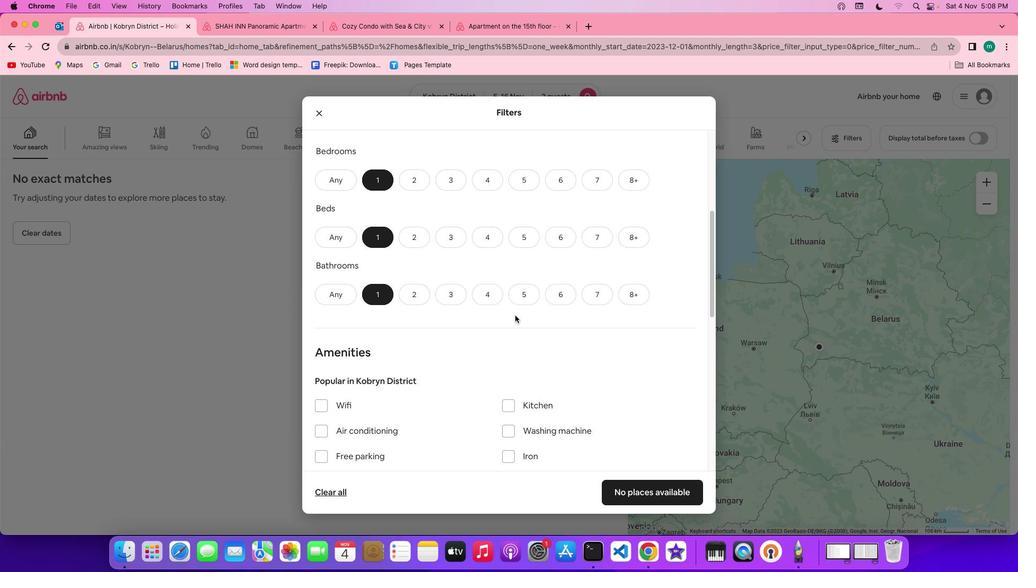 
Action: Mouse scrolled (526, 305) with delta (31, 5)
Screenshot: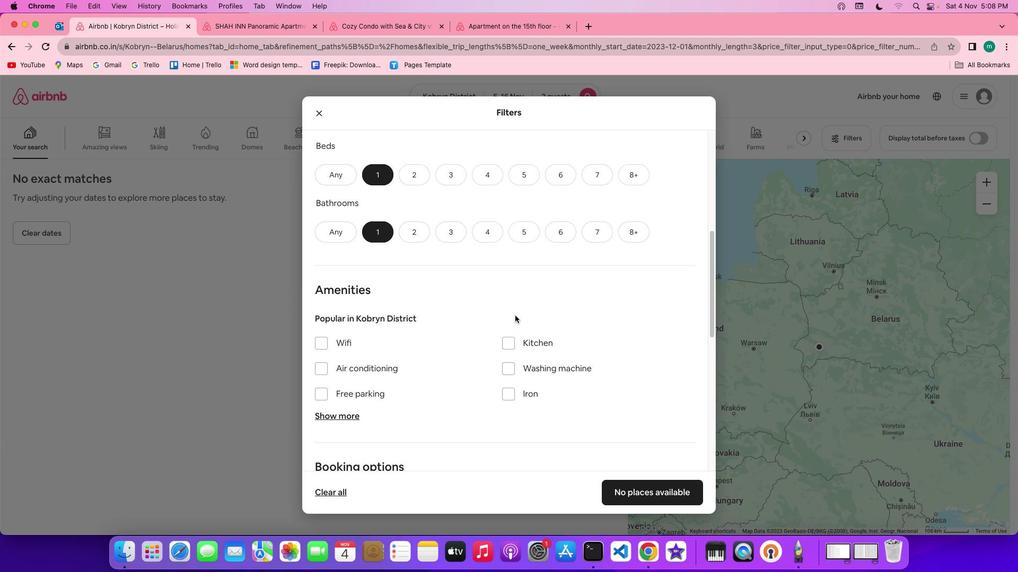 
Action: Mouse scrolled (526, 305) with delta (31, 5)
Screenshot: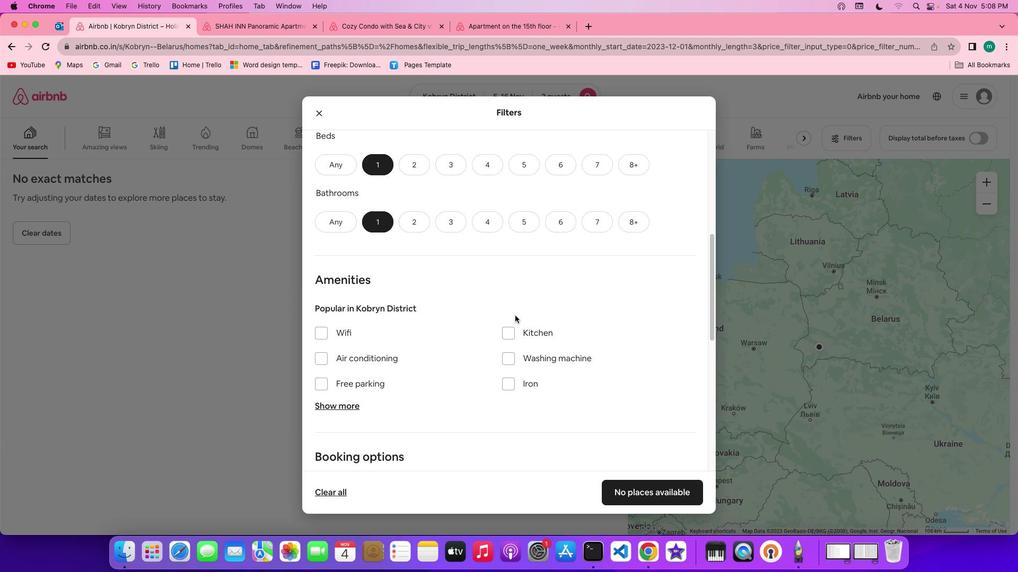 
Action: Mouse scrolled (526, 305) with delta (31, 5)
Screenshot: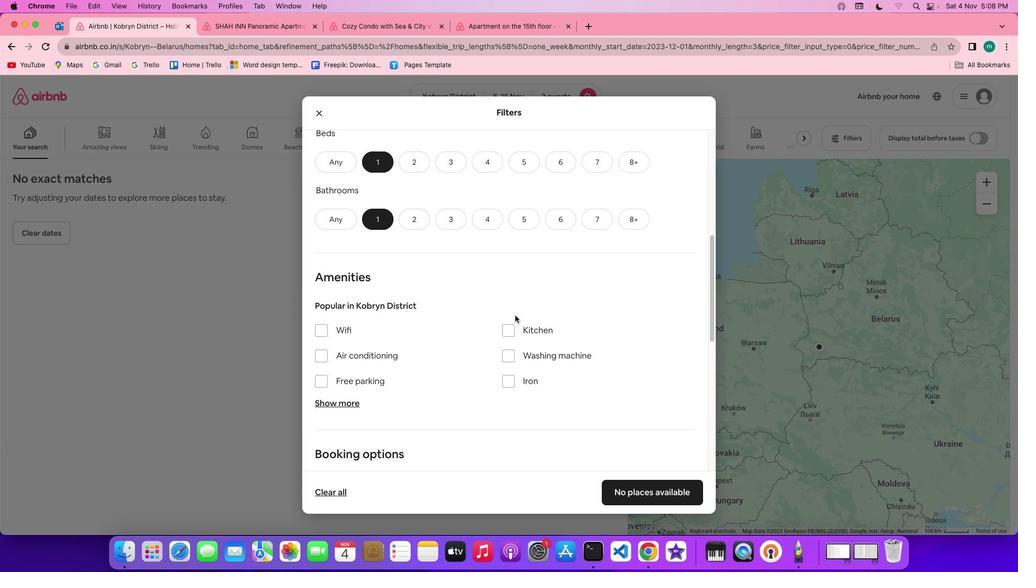 
Action: Mouse moved to (526, 305)
Screenshot: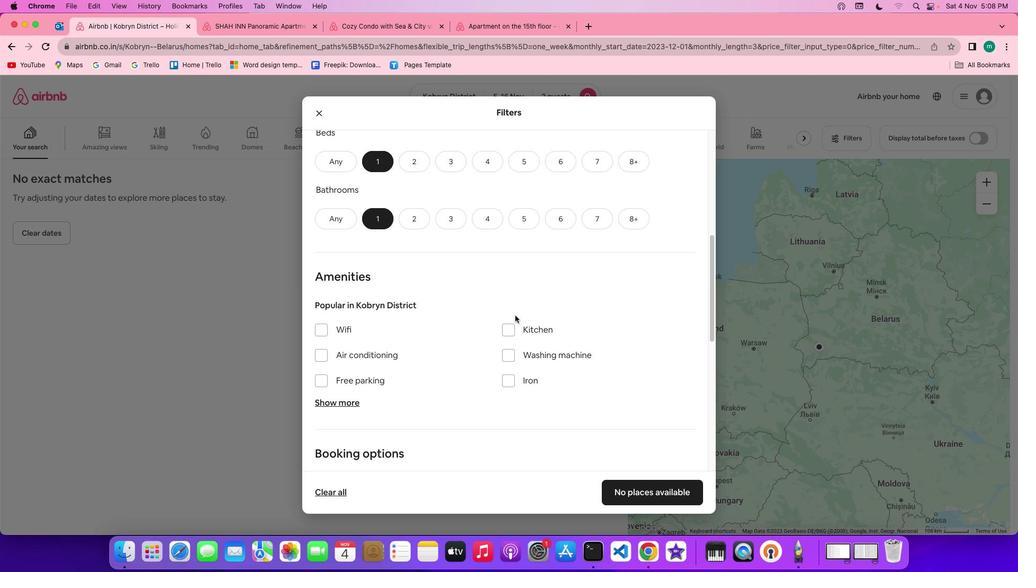 
Action: Mouse scrolled (526, 305) with delta (31, 5)
Screenshot: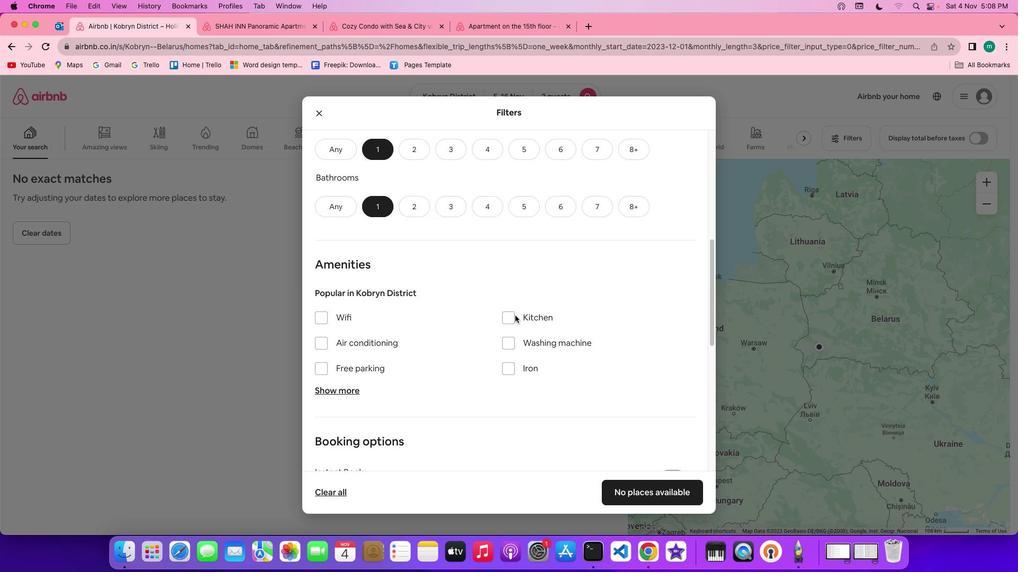 
Action: Mouse scrolled (526, 305) with delta (31, 5)
Screenshot: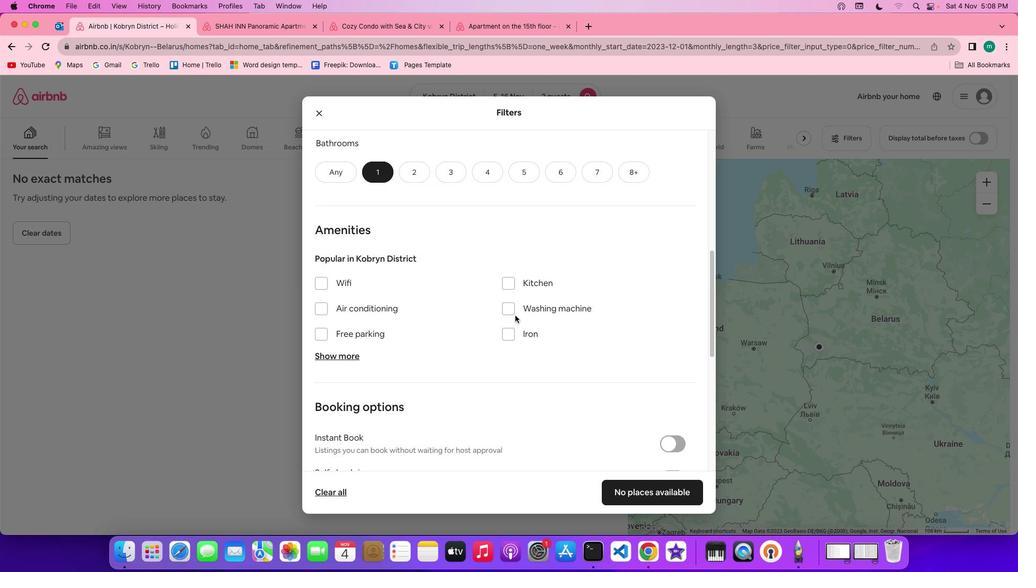 
Action: Mouse scrolled (526, 305) with delta (31, 5)
Screenshot: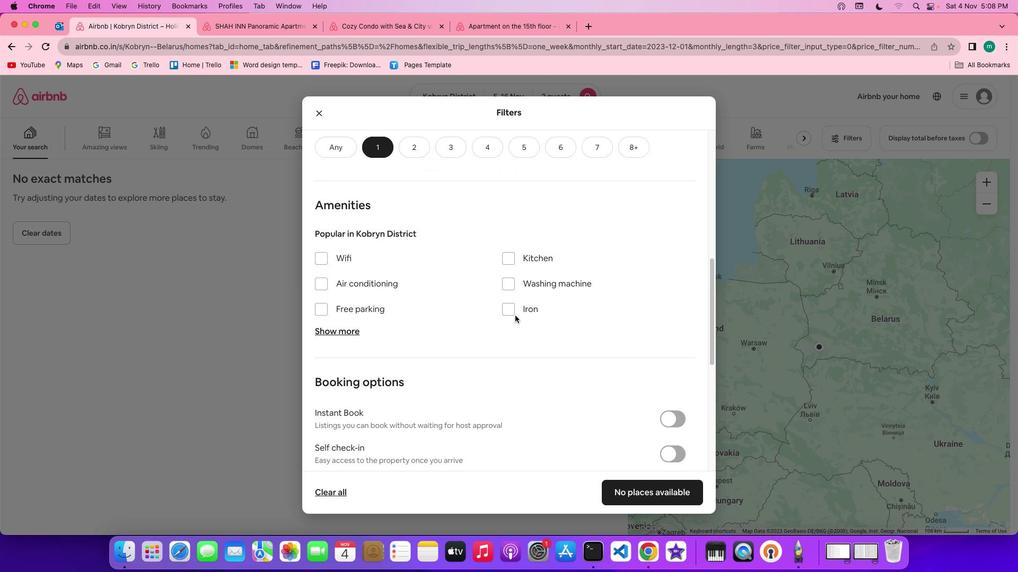 
Action: Mouse scrolled (526, 305) with delta (31, 5)
Screenshot: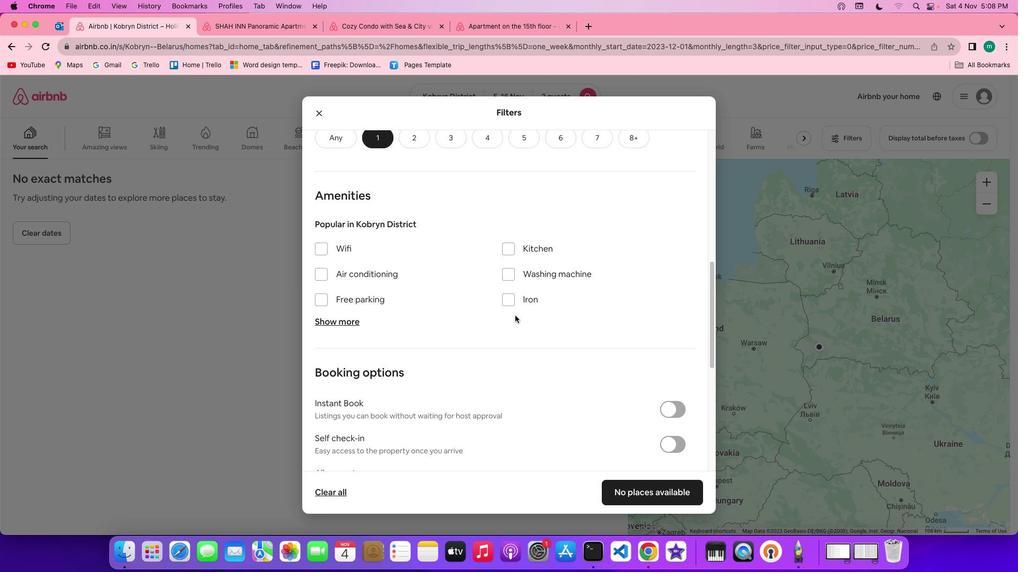 
Action: Mouse scrolled (526, 305) with delta (31, 5)
Screenshot: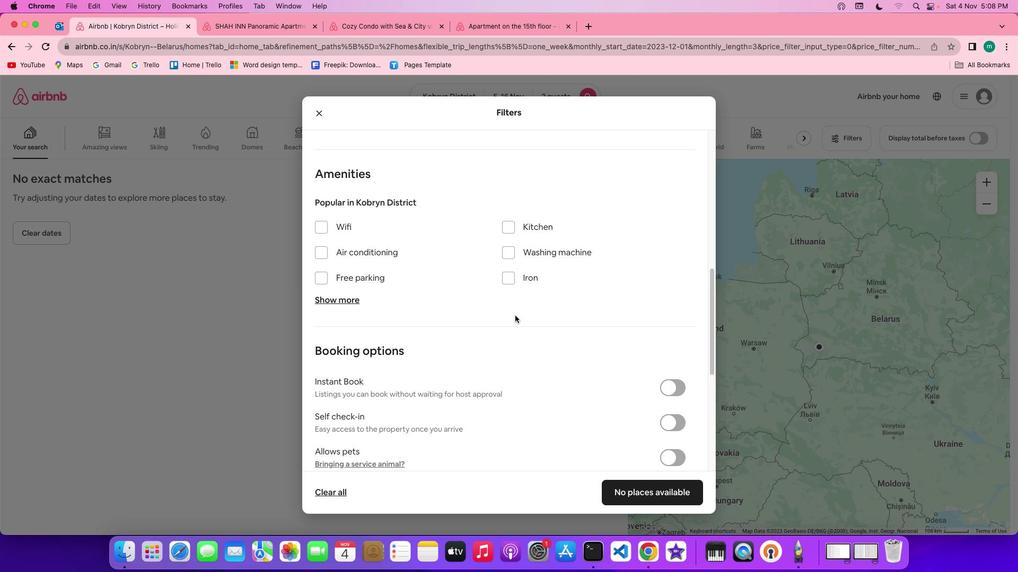 
Action: Mouse scrolled (526, 305) with delta (31, 5)
Screenshot: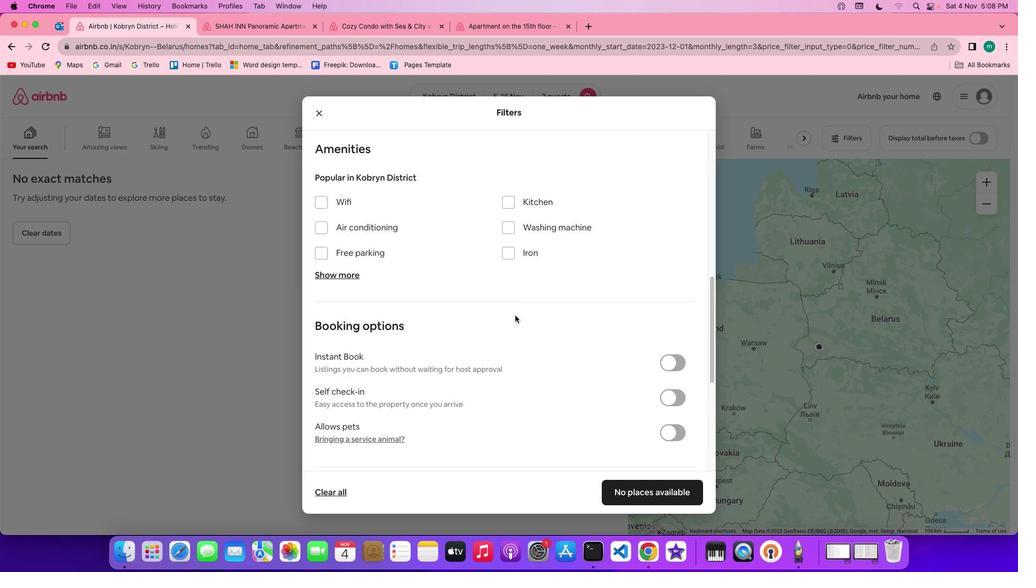 
Action: Mouse scrolled (526, 305) with delta (31, 5)
Screenshot: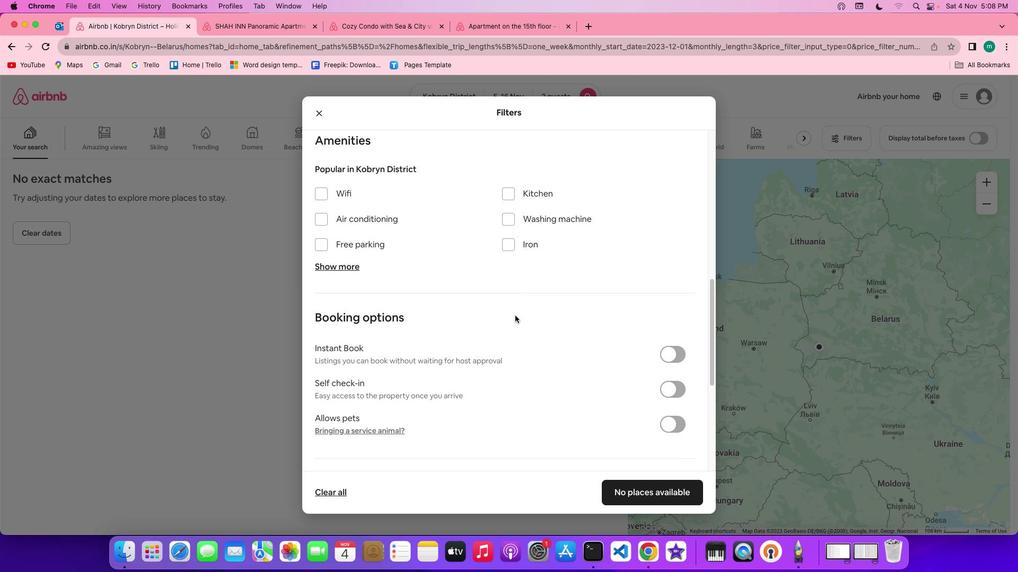 
Action: Mouse scrolled (526, 305) with delta (31, 5)
Screenshot: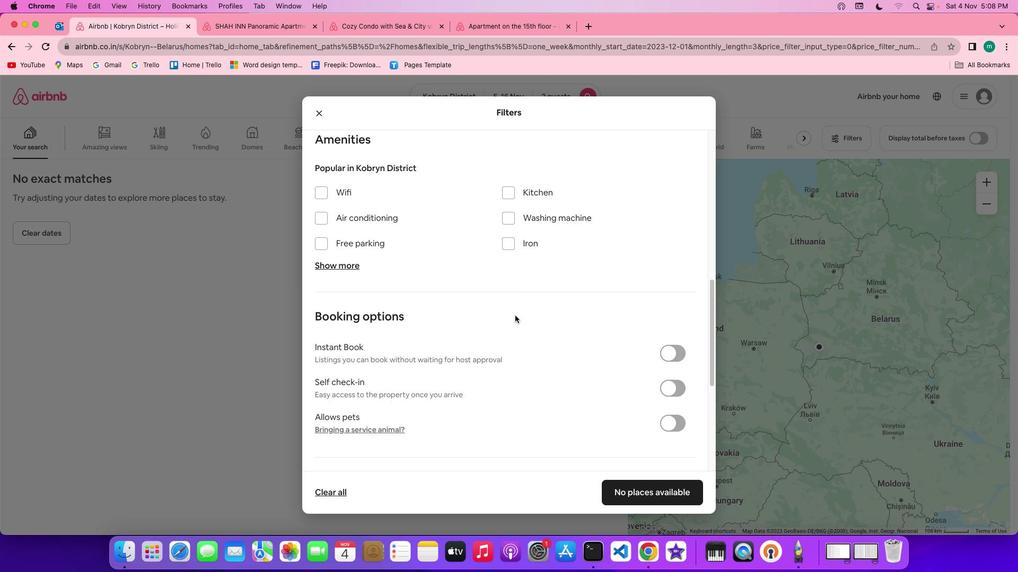 
Action: Mouse scrolled (526, 305) with delta (31, 5)
Screenshot: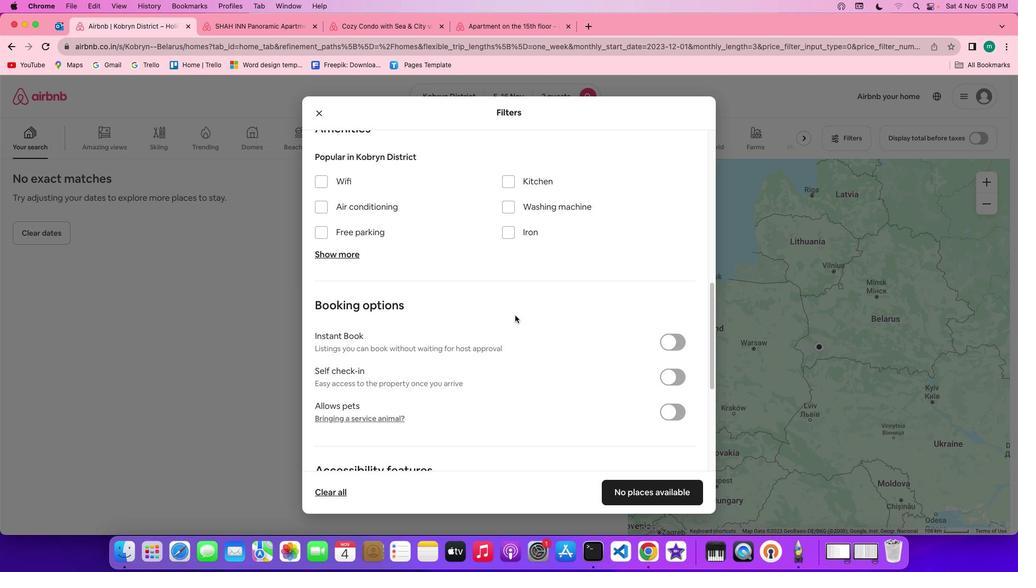 
Action: Mouse scrolled (526, 305) with delta (31, 5)
Screenshot: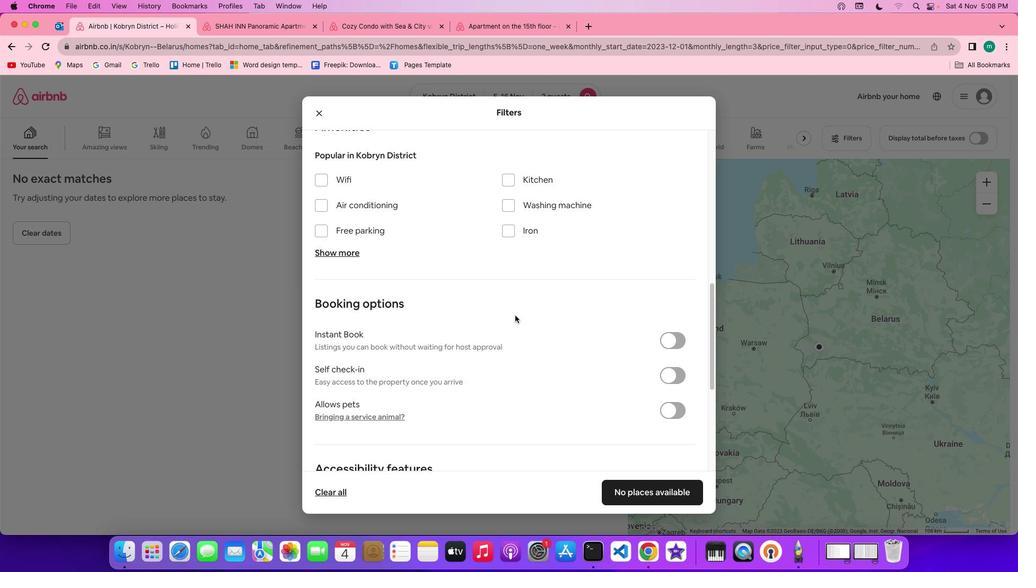 
Action: Mouse scrolled (526, 305) with delta (31, 6)
Screenshot: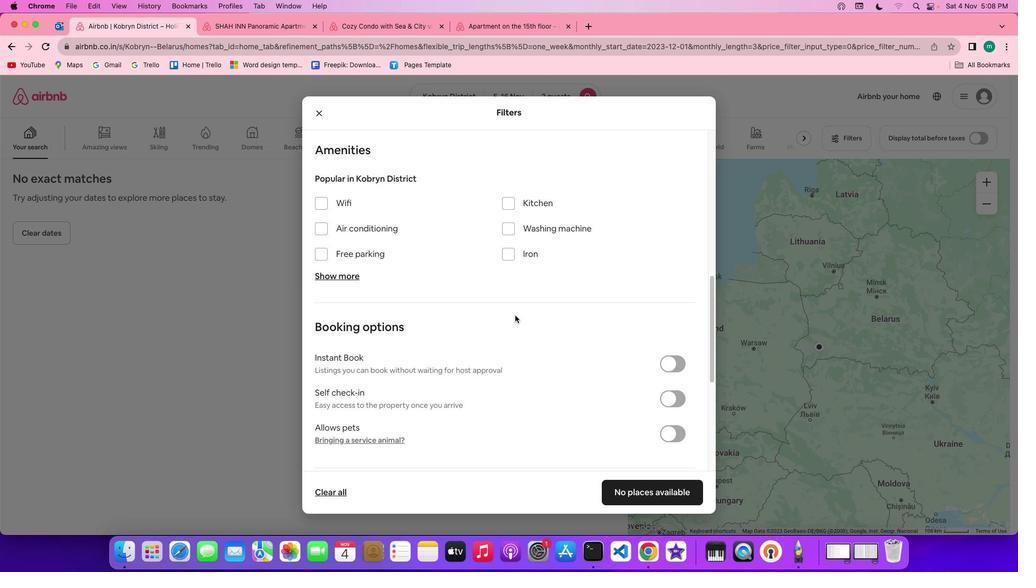 
Action: Mouse scrolled (526, 305) with delta (31, 6)
Screenshot: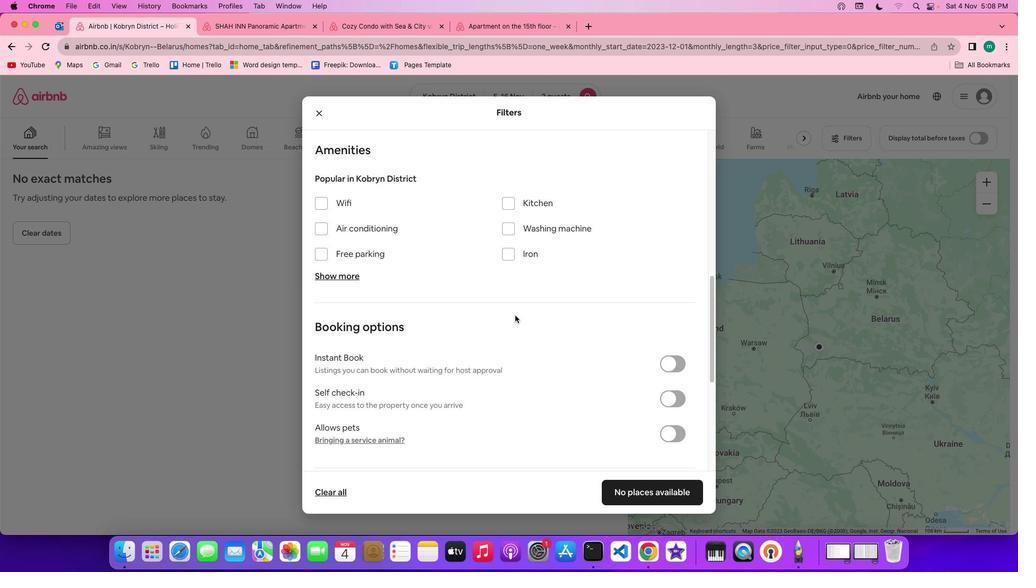 
Action: Mouse scrolled (526, 305) with delta (31, 5)
Screenshot: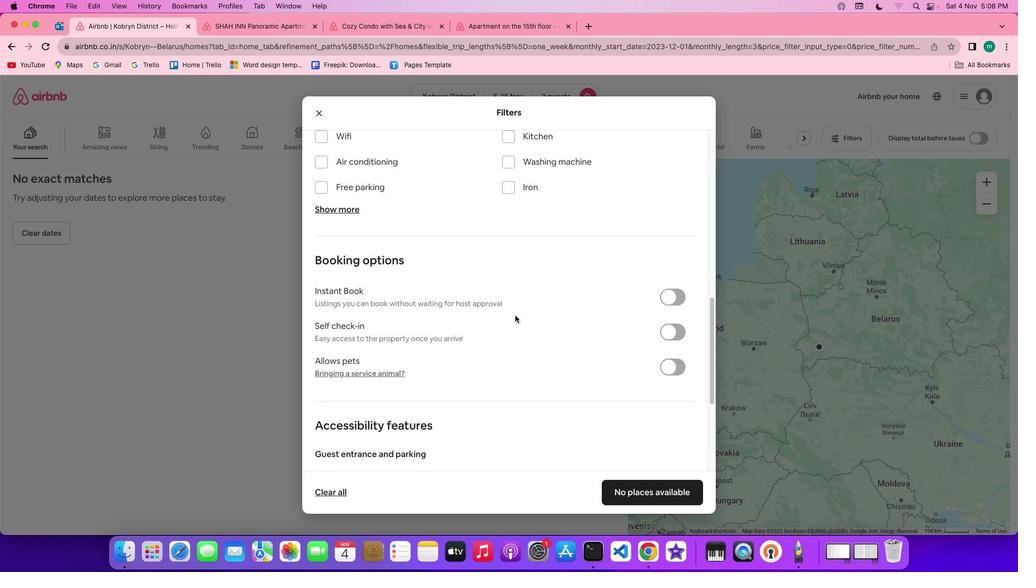 
Action: Mouse scrolled (526, 305) with delta (31, 5)
Screenshot: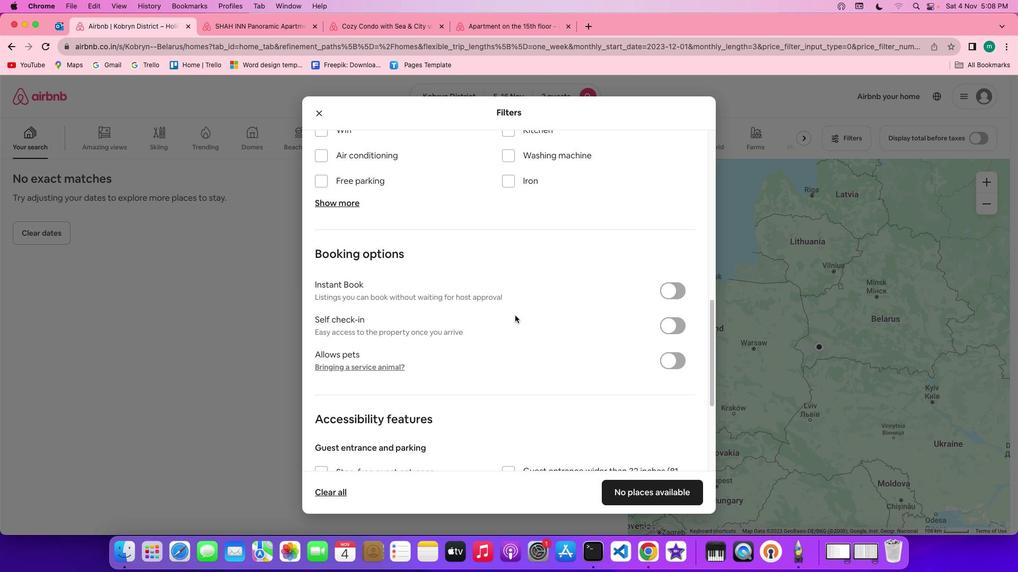 
Action: Mouse scrolled (526, 305) with delta (31, 5)
Screenshot: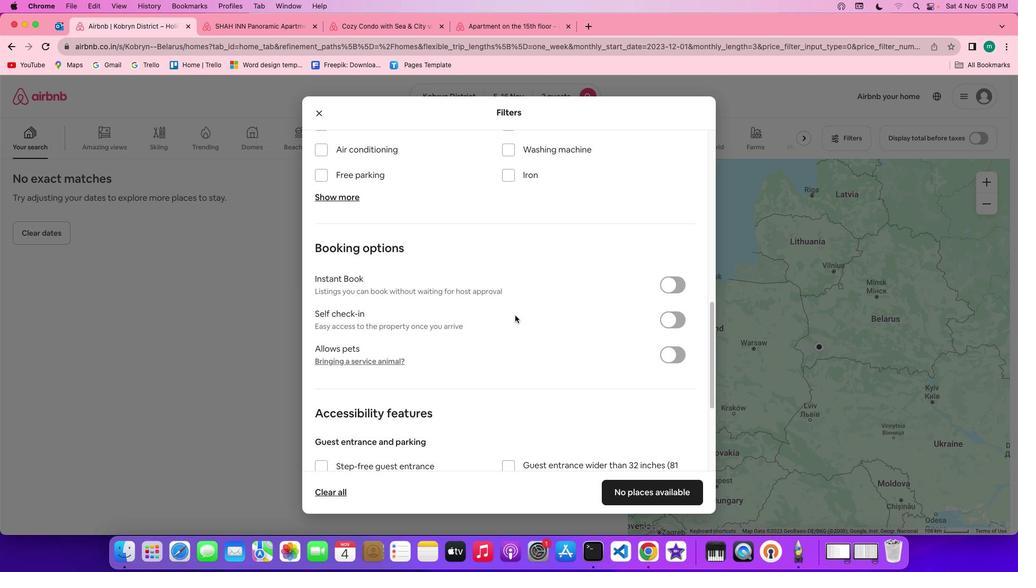 
Action: Mouse scrolled (526, 305) with delta (31, 5)
Screenshot: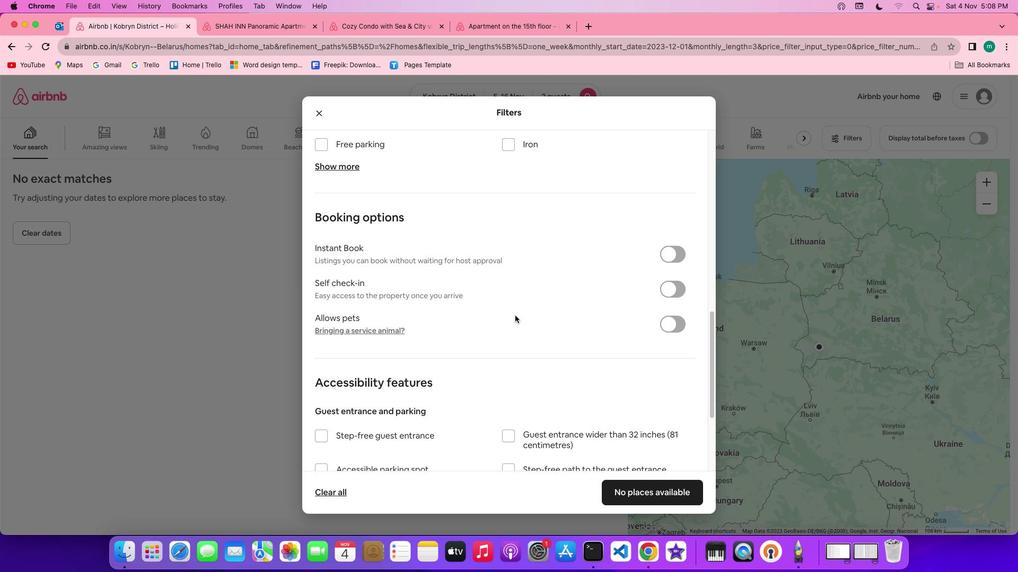 
Action: Mouse scrolled (526, 305) with delta (31, 5)
Screenshot: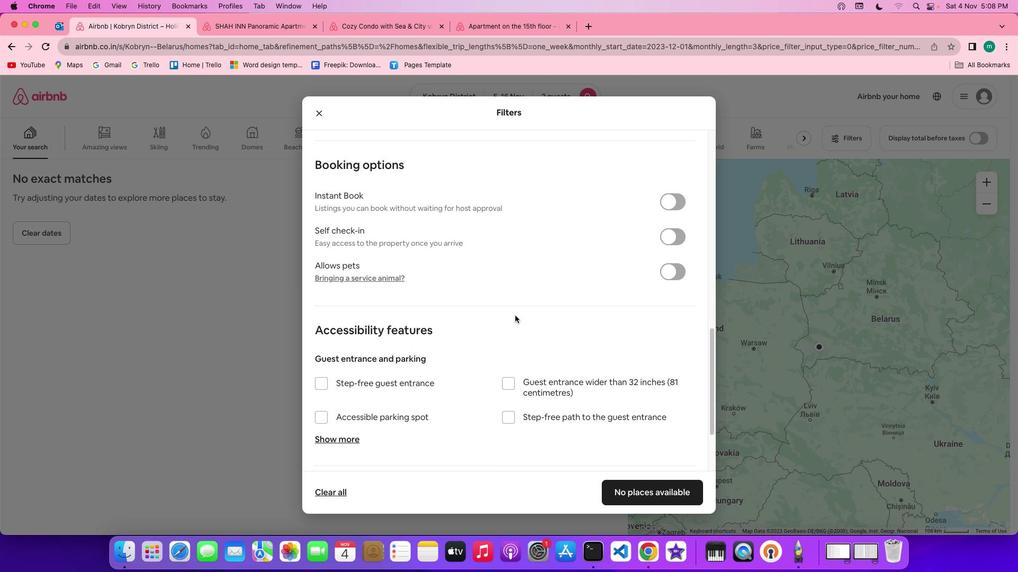 
Action: Mouse scrolled (526, 305) with delta (31, 5)
Screenshot: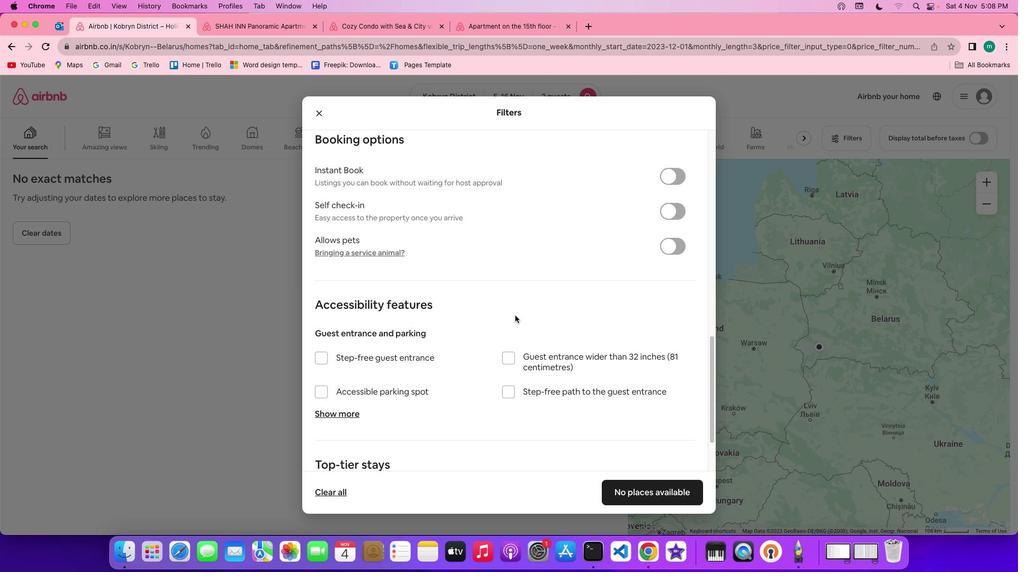 
Action: Mouse scrolled (526, 305) with delta (31, 4)
Screenshot: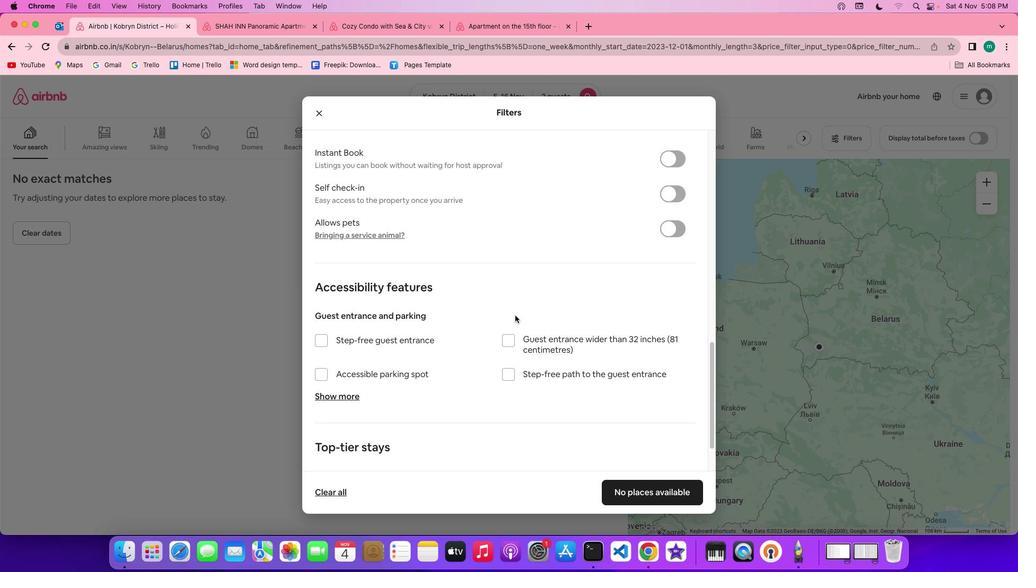 
Action: Mouse moved to (605, 353)
Screenshot: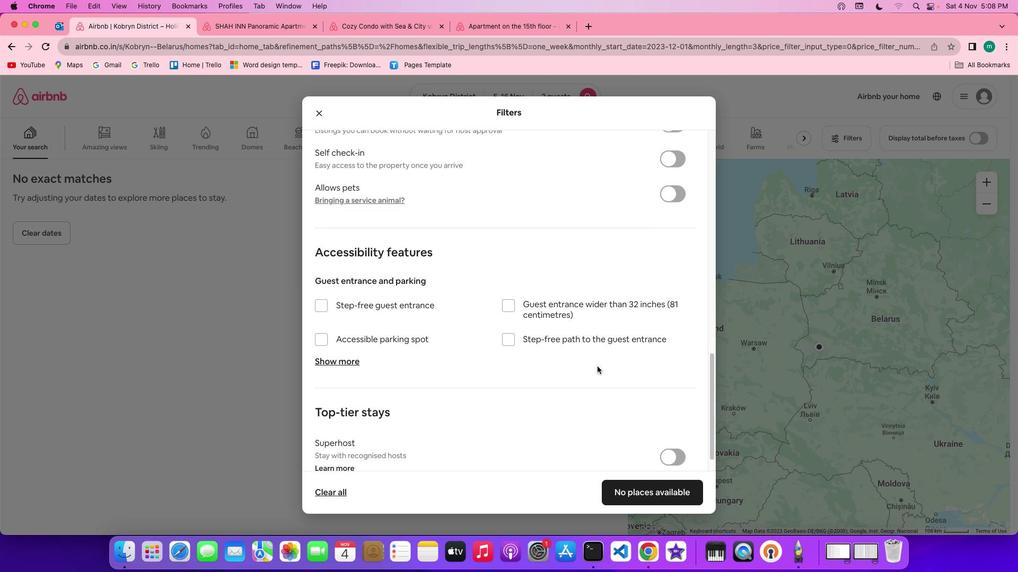 
Action: Mouse scrolled (605, 353) with delta (31, 5)
Screenshot: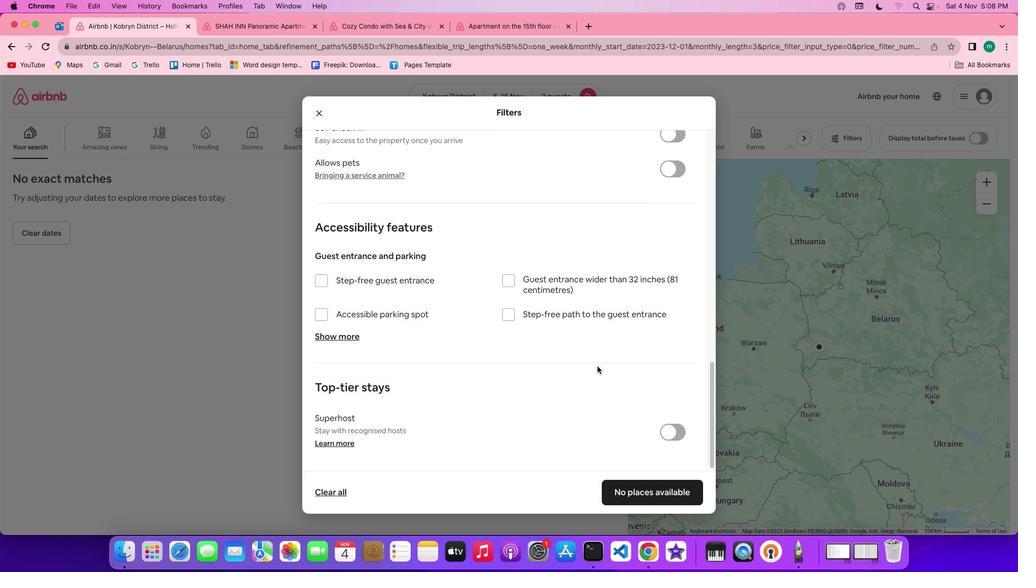 
Action: Mouse scrolled (605, 353) with delta (31, 5)
Screenshot: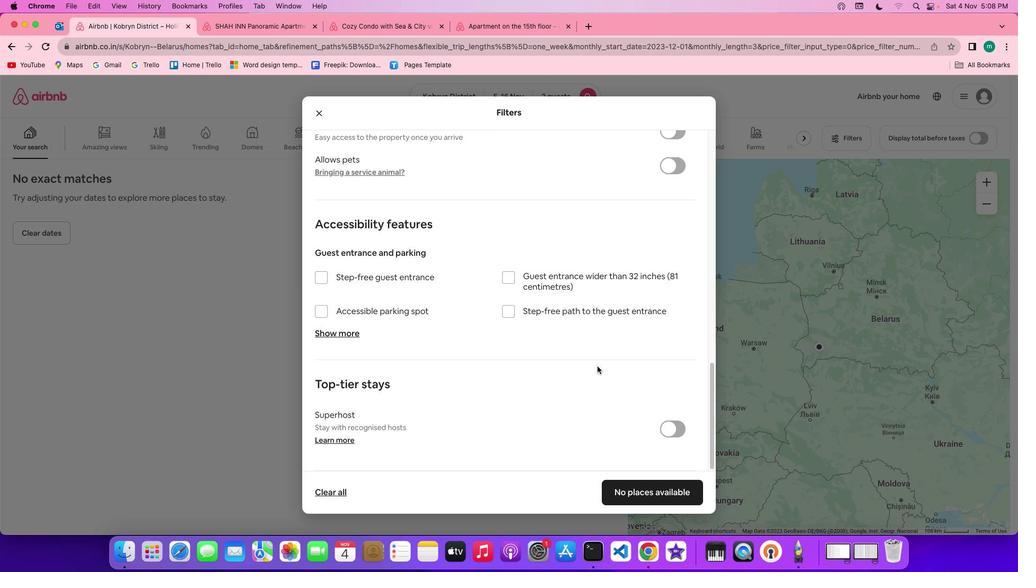 
Action: Mouse scrolled (605, 353) with delta (31, 4)
Screenshot: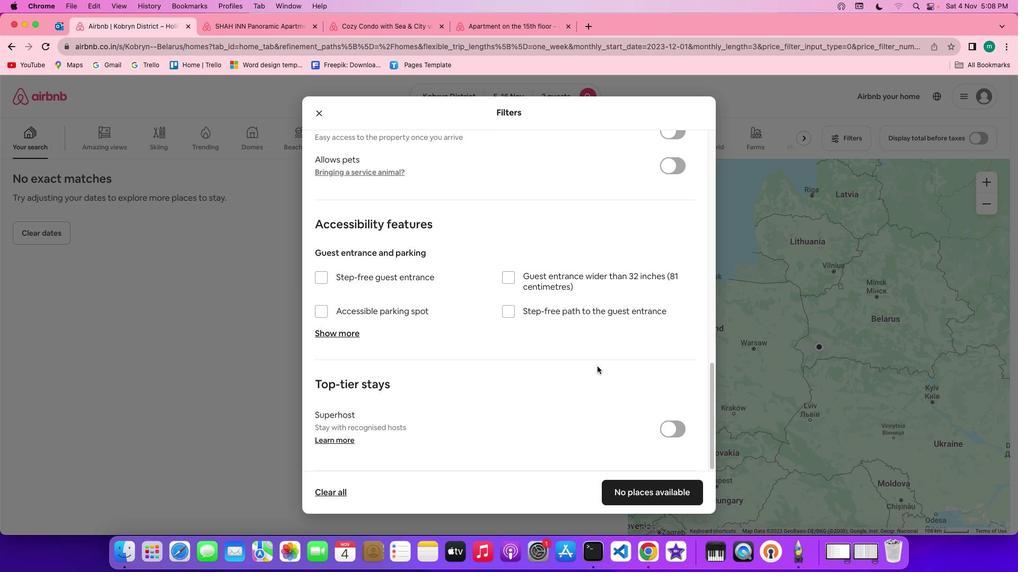 
Action: Mouse scrolled (605, 353) with delta (31, 4)
Screenshot: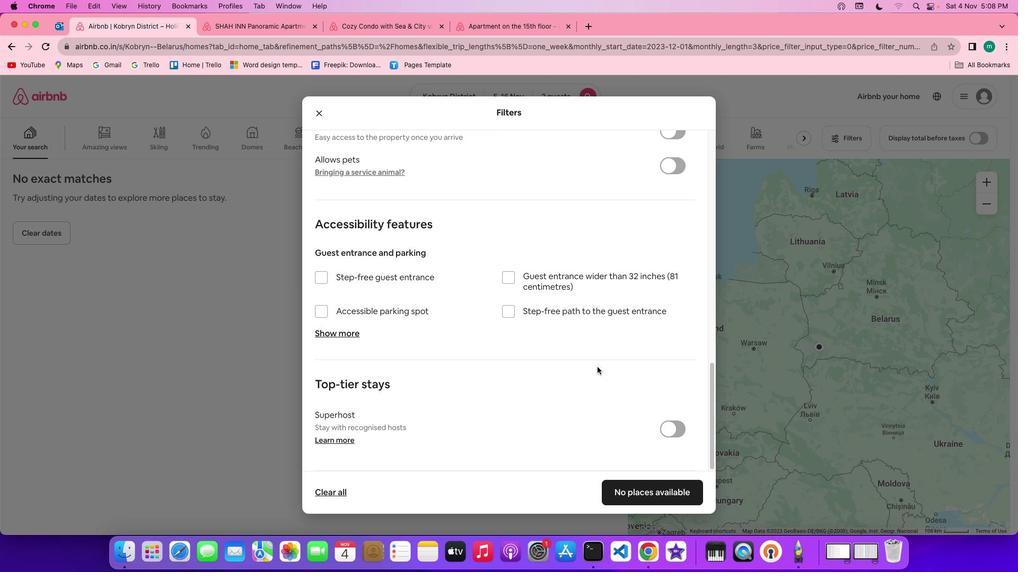 
Action: Mouse moved to (605, 354)
Screenshot: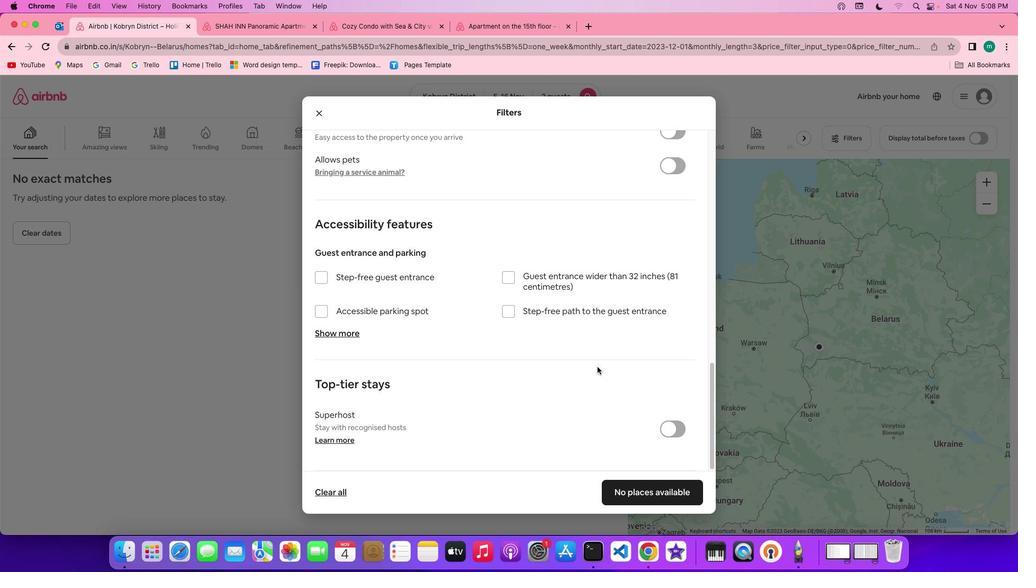 
Action: Mouse scrolled (605, 354) with delta (31, 5)
Screenshot: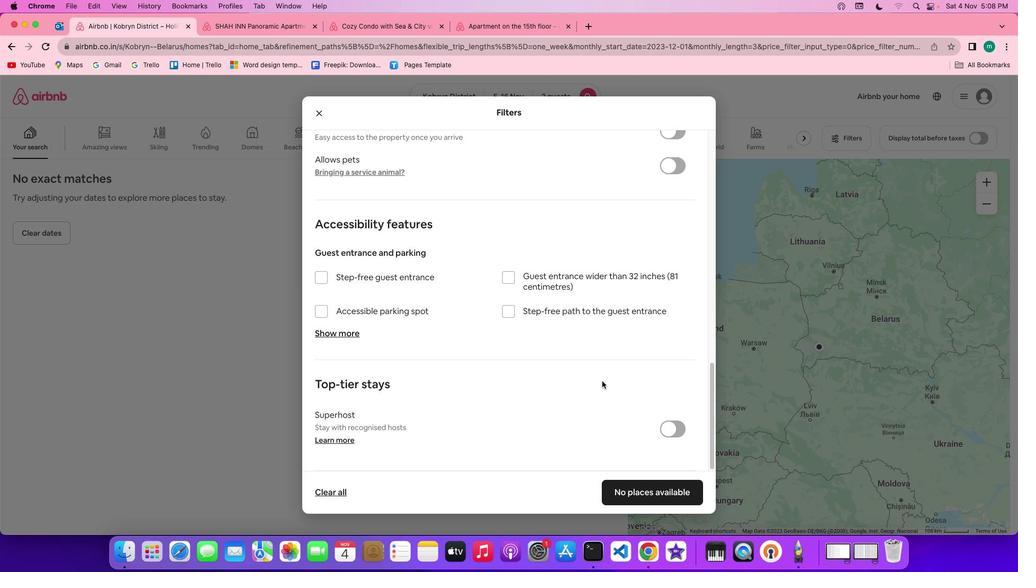 
Action: Mouse scrolled (605, 354) with delta (31, 5)
Screenshot: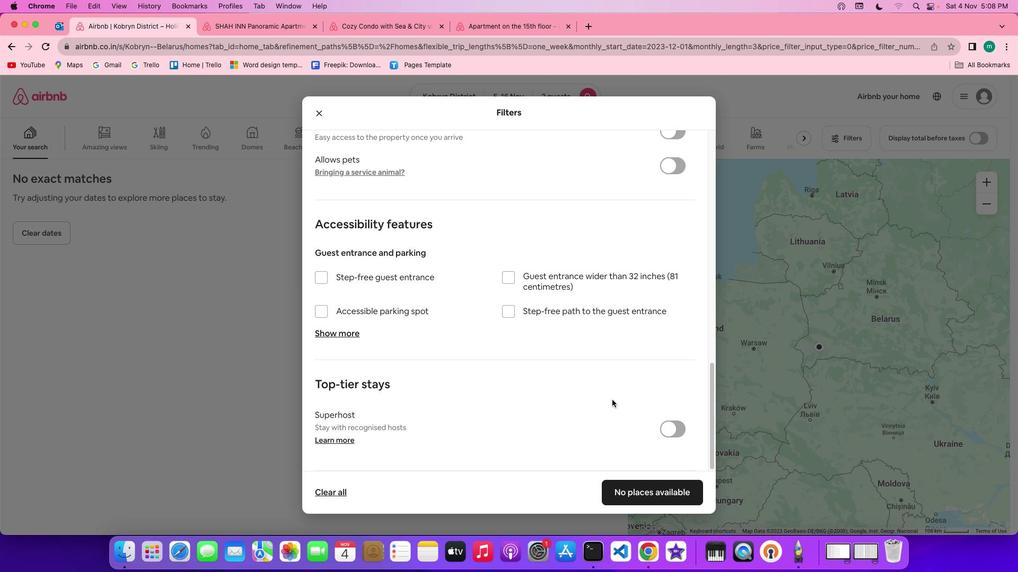 
Action: Mouse scrolled (605, 354) with delta (31, 4)
Screenshot: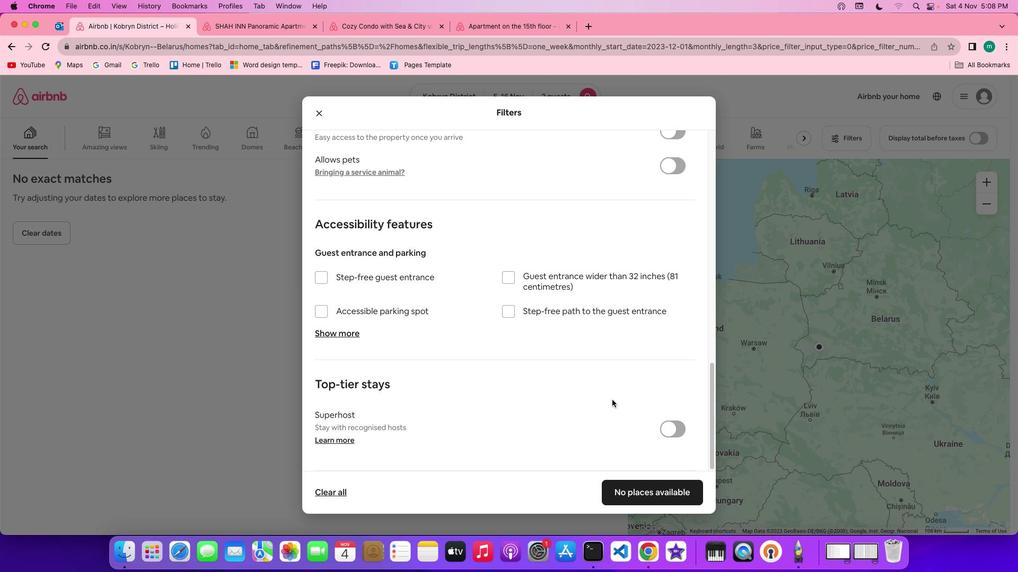 
Action: Mouse scrolled (605, 354) with delta (31, 3)
Screenshot: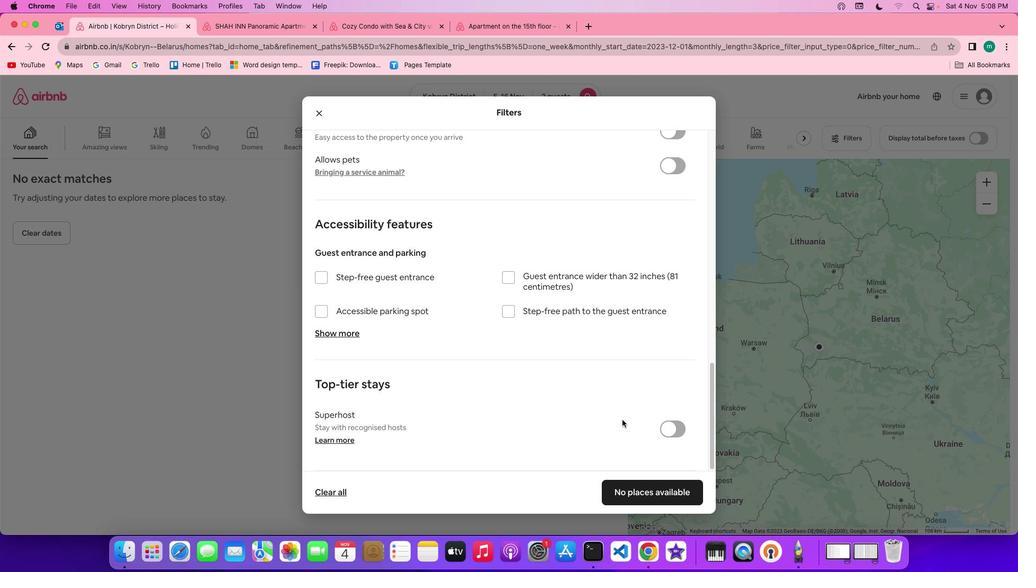 
Action: Mouse scrolled (605, 354) with delta (31, 3)
Screenshot: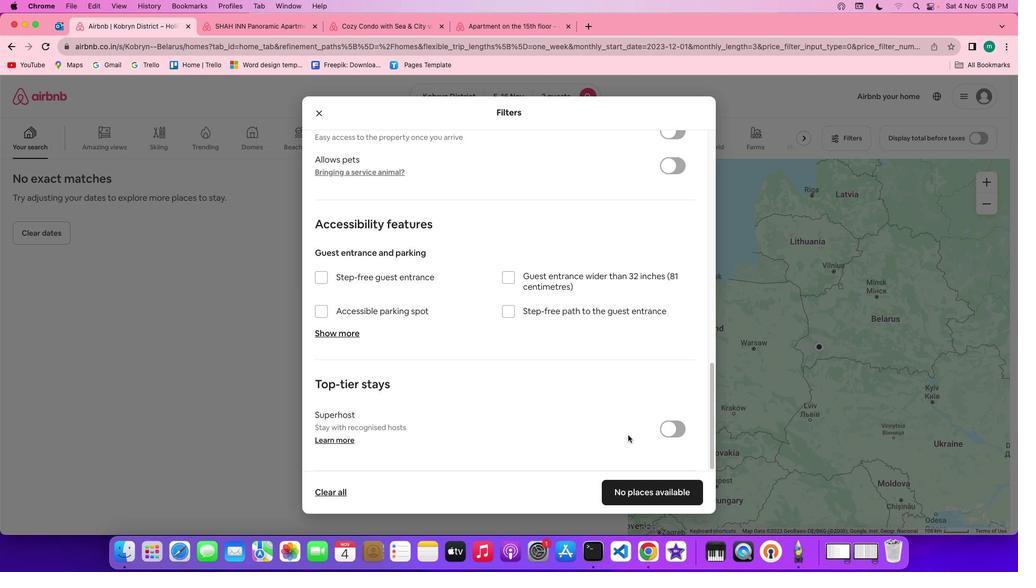 
Action: Mouse scrolled (605, 354) with delta (31, 3)
Screenshot: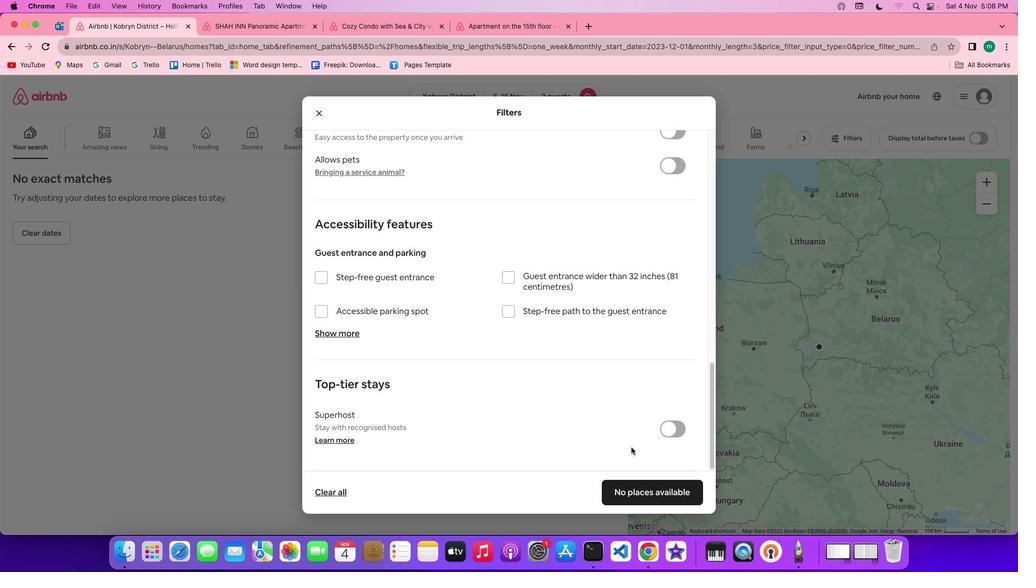 
Action: Mouse moved to (651, 470)
Screenshot: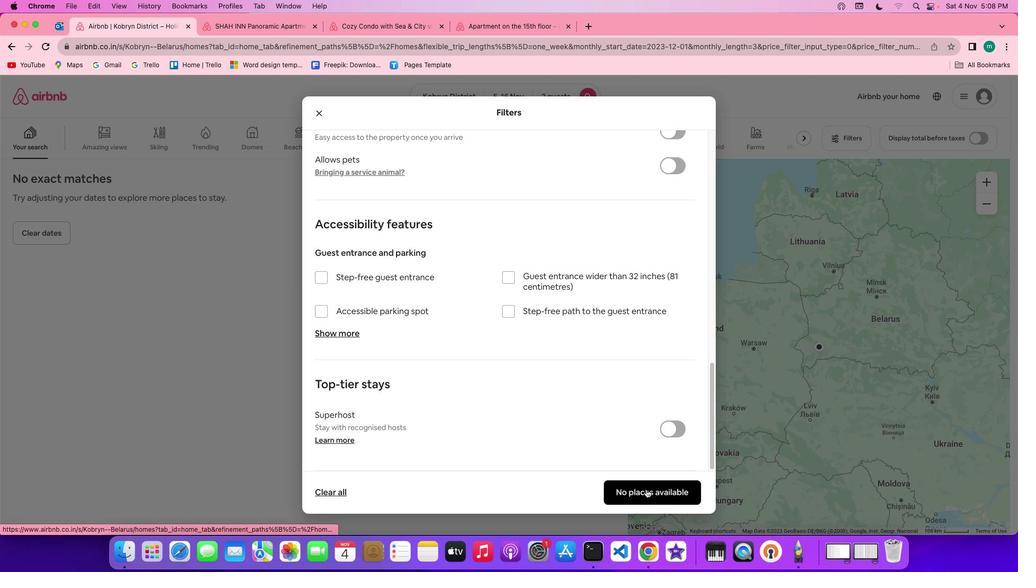 
Action: Mouse pressed left at (651, 470)
Screenshot: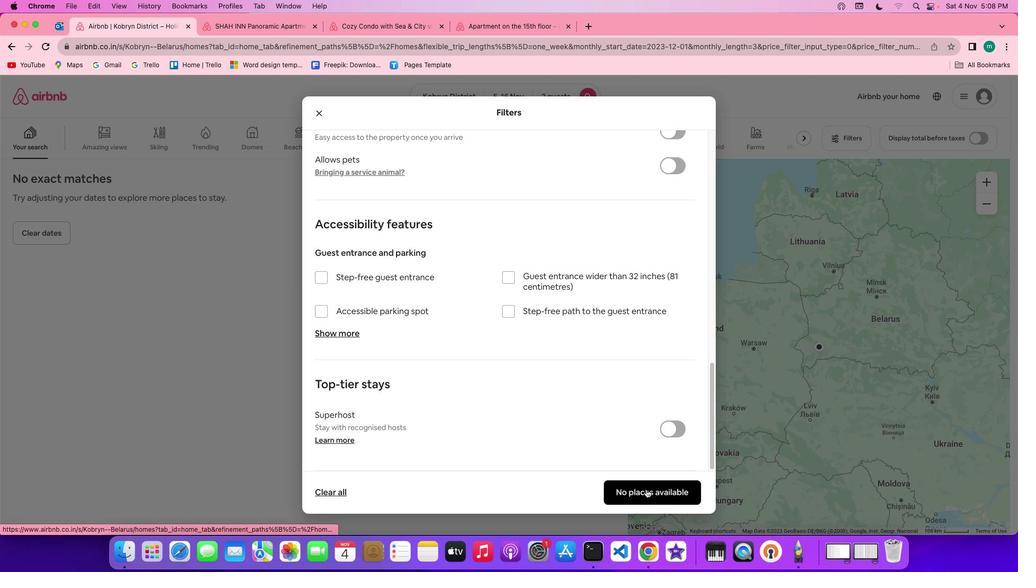 
Action: Mouse moved to (413, 417)
Screenshot: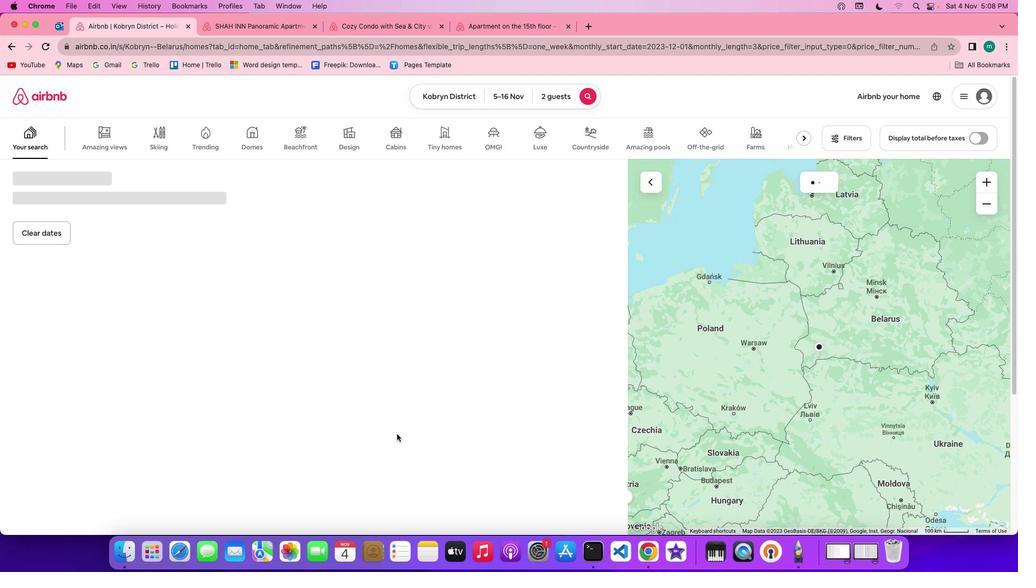 
